 Task: Look for space in Herzele, Belgium from 11th June, 2023 to 15th June, 2023 for 2 adults in price range Rs.7000 to Rs.16000. Place can be private room with 1  bedroom having 2 beds and 1 bathroom. Property type can be hotel. Amenities needed are: heating, . Booking option can be shelf check-in. Required host language is English.
Action: Mouse moved to (457, 118)
Screenshot: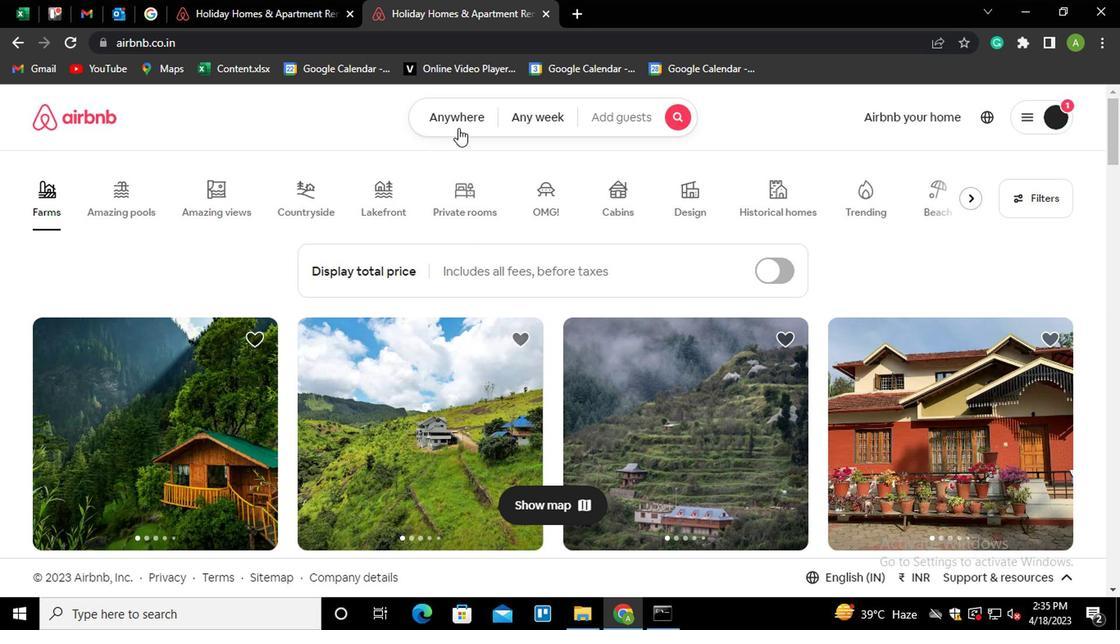 
Action: Mouse pressed left at (457, 118)
Screenshot: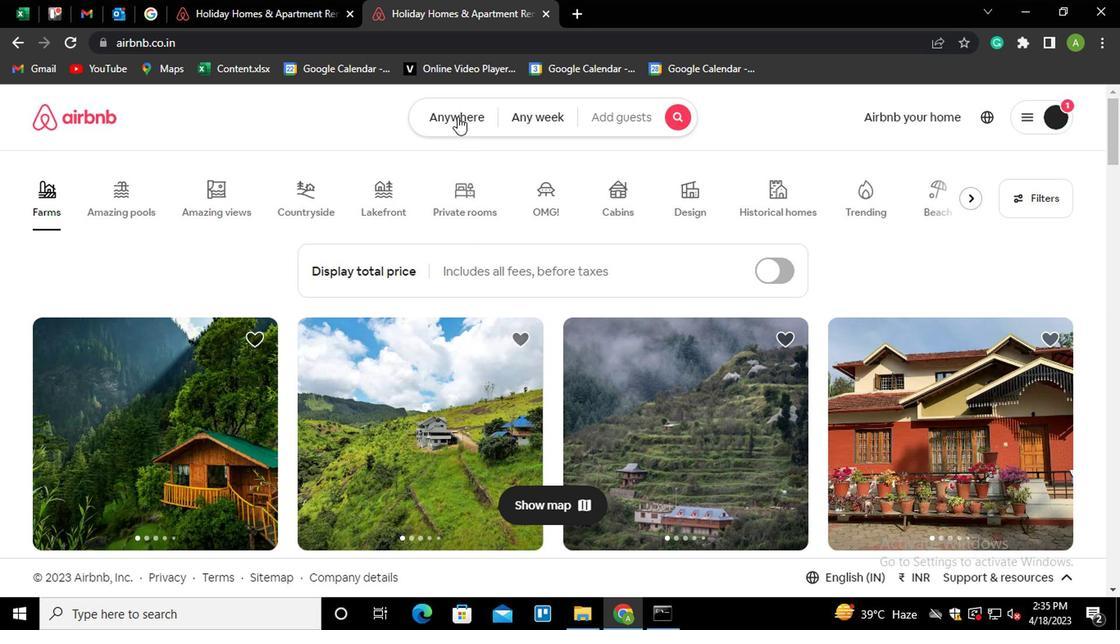 
Action: Mouse moved to (323, 176)
Screenshot: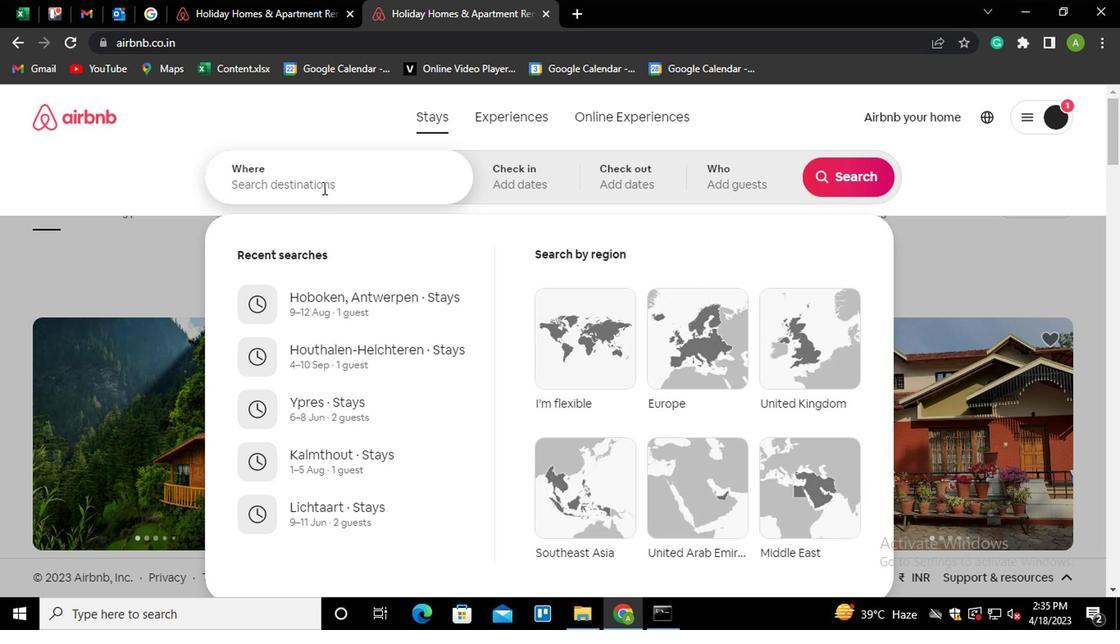 
Action: Mouse pressed left at (323, 176)
Screenshot: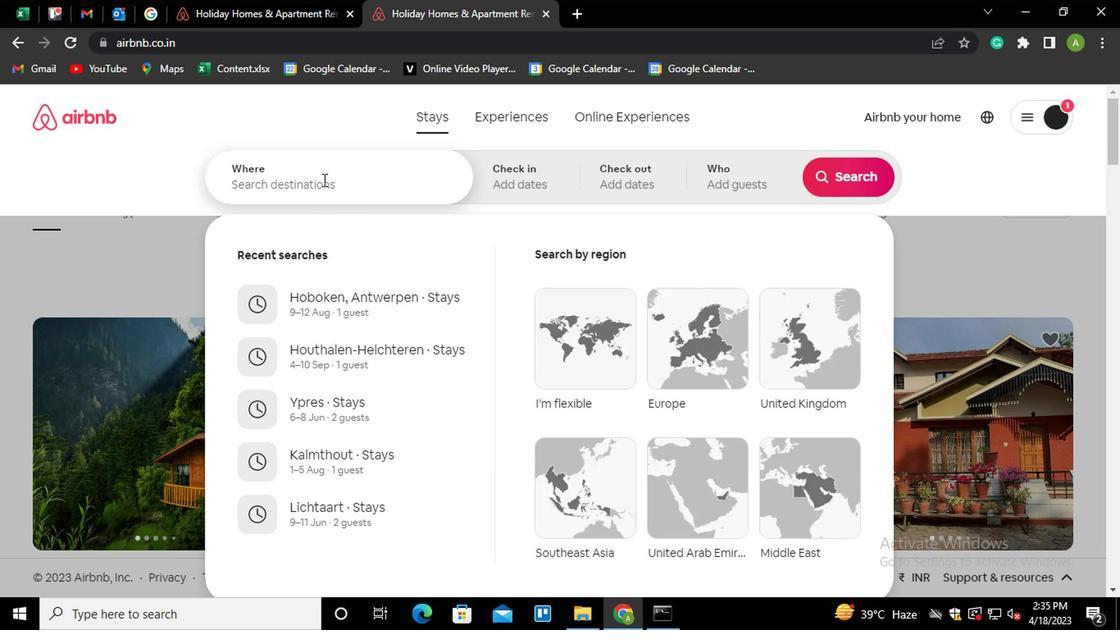 
Action: Key pressed <Key.shift_r><Key.shift_r><Key.shift_r><Key.shift_r>Herzele,<Key.space><Key.shift_r><Key.shift_r><Key.shift_r><Key.shift_r><Key.shift_r>Belgiu<Key.down><Key.down><Key.up><Key.enter>
Screenshot: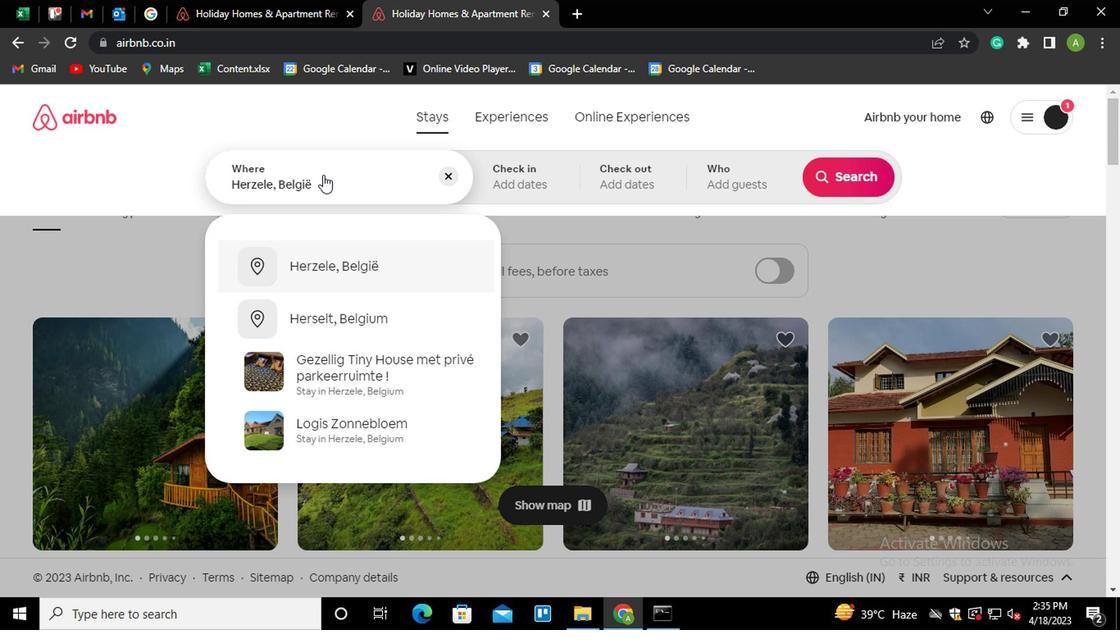 
Action: Mouse moved to (836, 304)
Screenshot: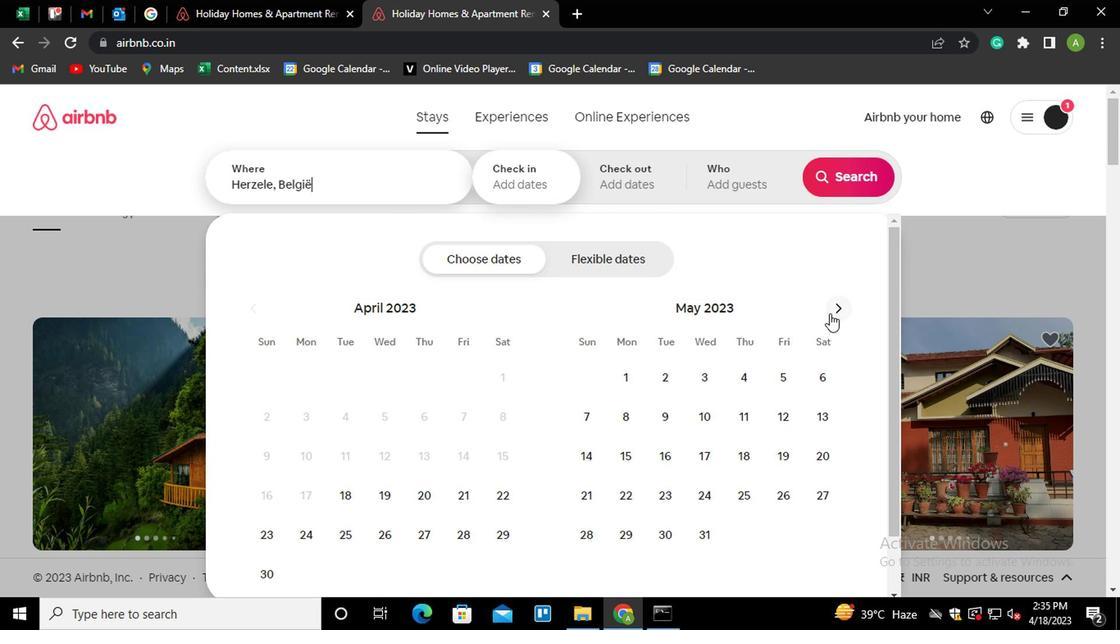 
Action: Mouse pressed left at (836, 304)
Screenshot: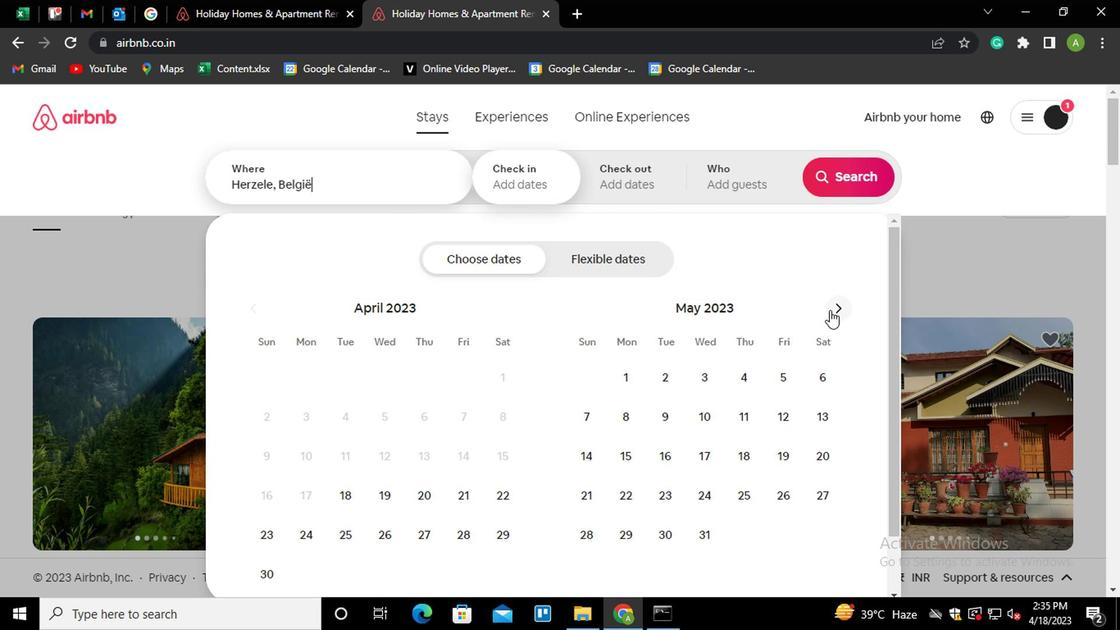 
Action: Mouse pressed left at (836, 304)
Screenshot: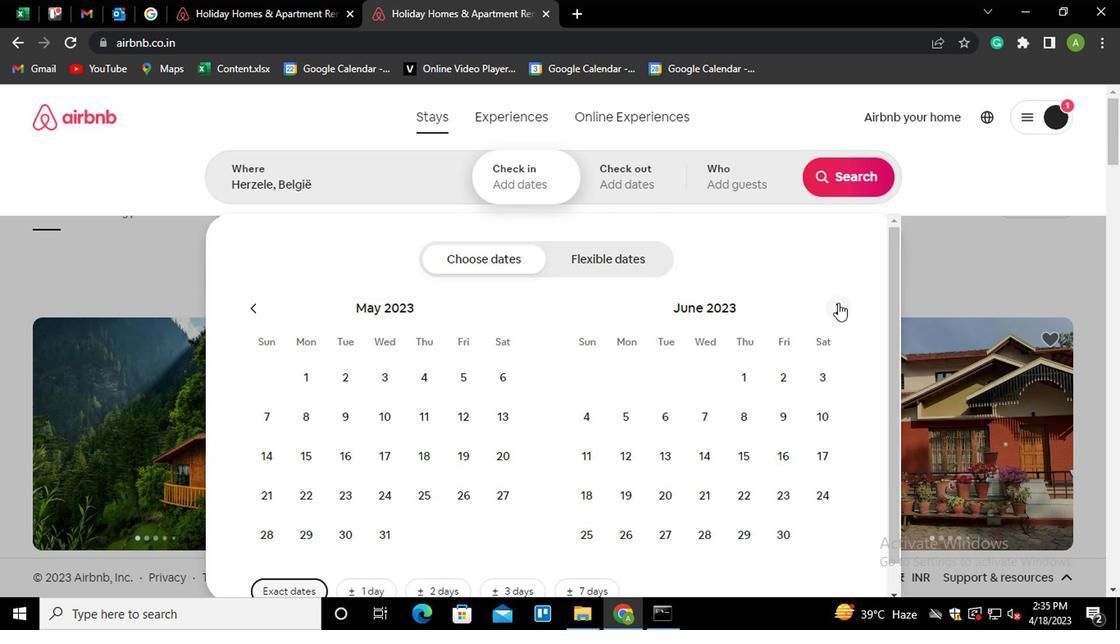 
Action: Mouse moved to (259, 456)
Screenshot: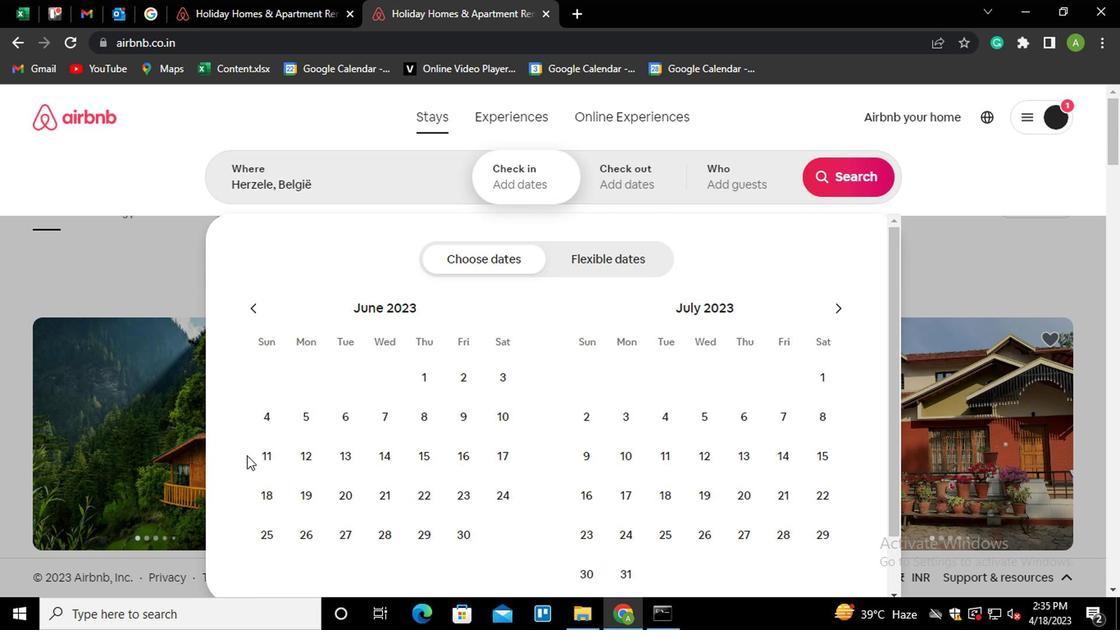 
Action: Mouse pressed left at (259, 456)
Screenshot: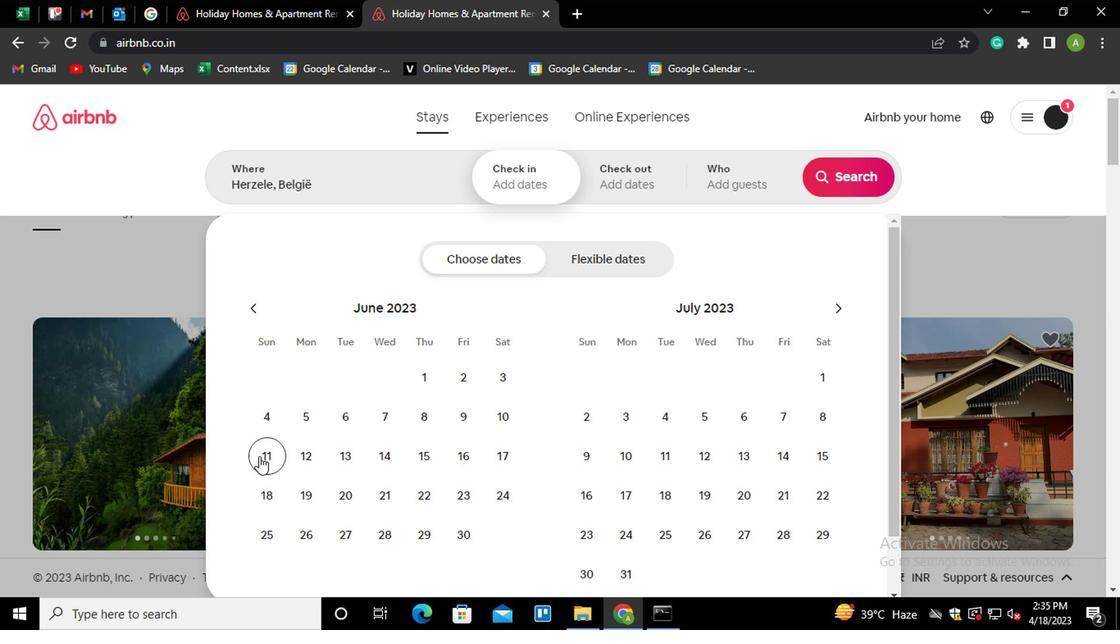 
Action: Mouse moved to (434, 465)
Screenshot: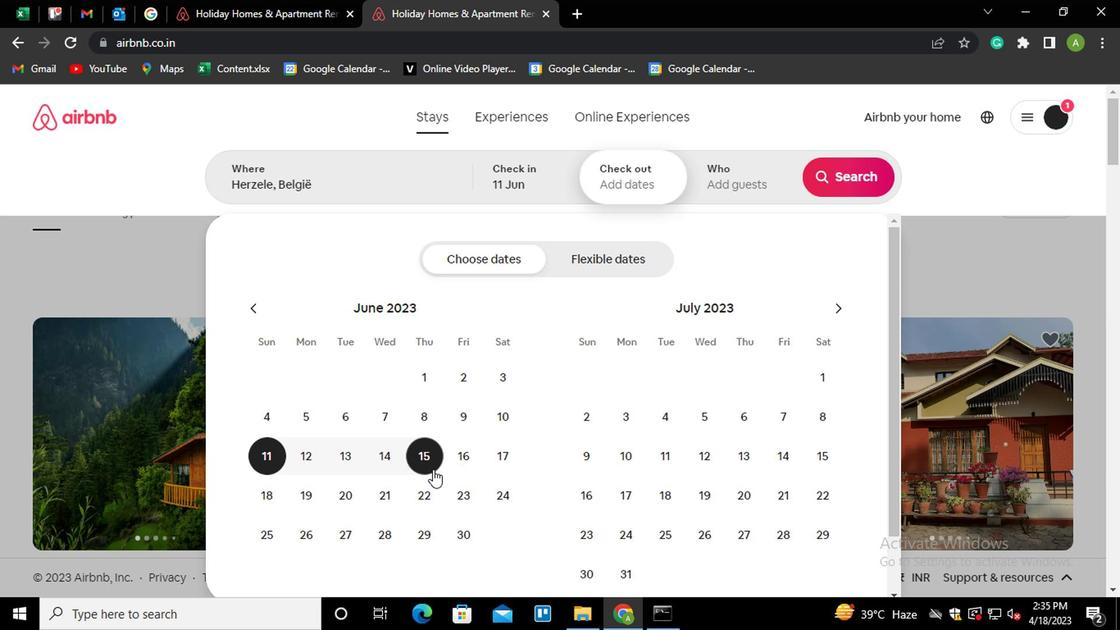 
Action: Mouse pressed left at (434, 465)
Screenshot: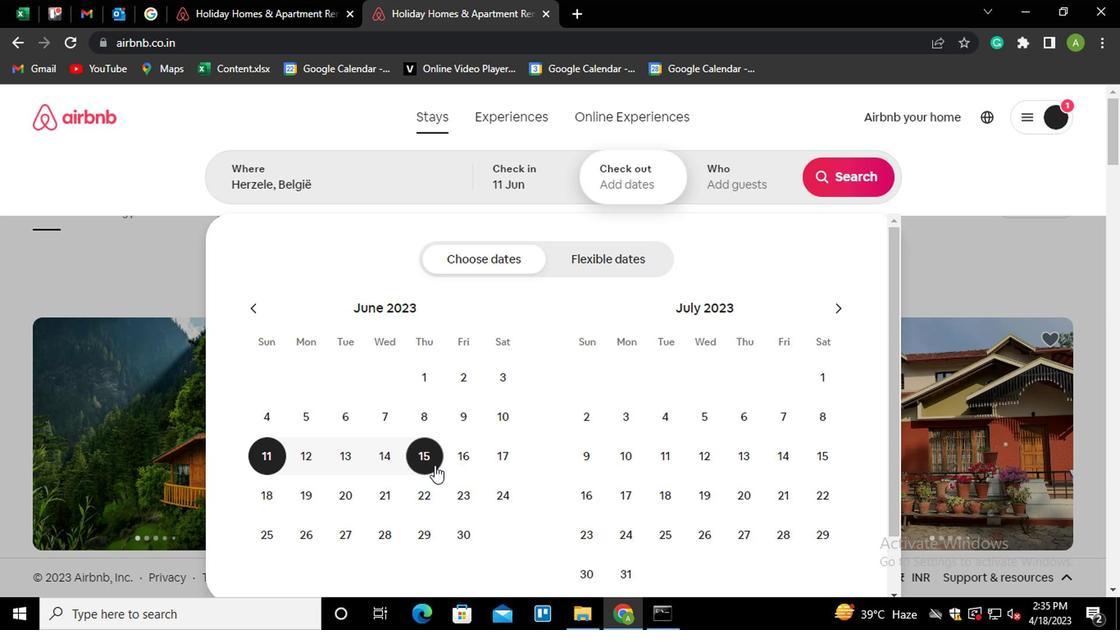 
Action: Mouse moved to (716, 189)
Screenshot: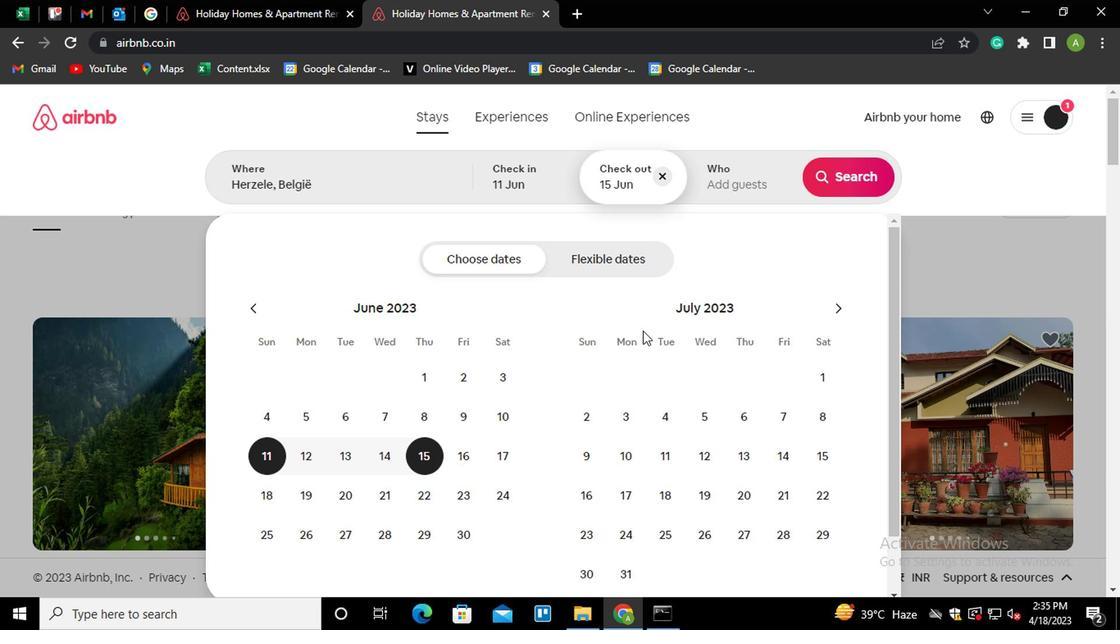 
Action: Mouse pressed left at (716, 189)
Screenshot: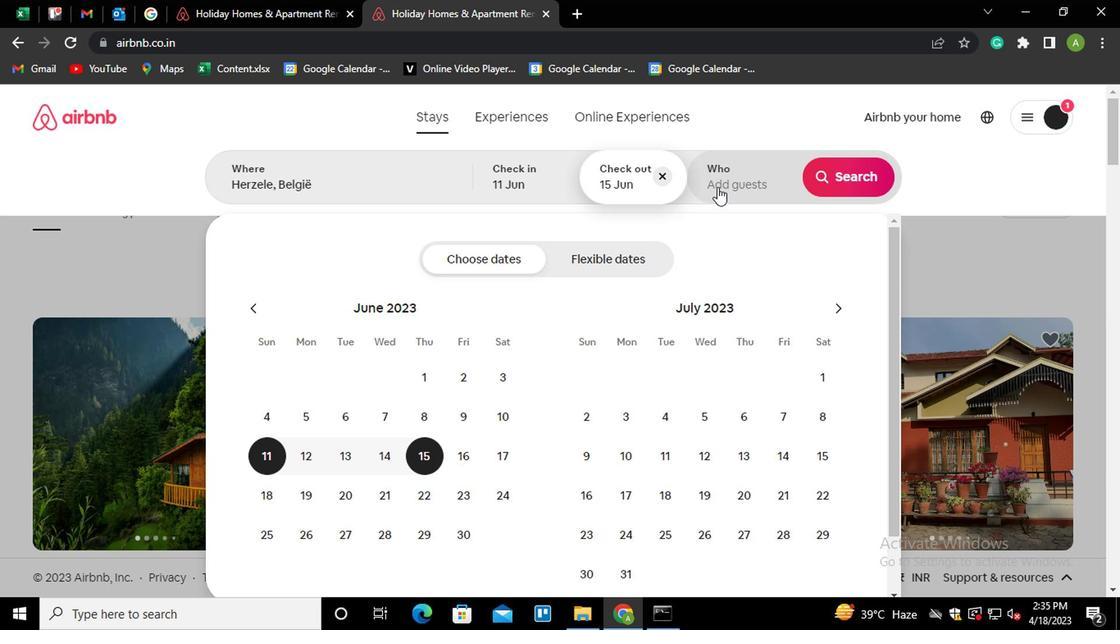 
Action: Mouse moved to (845, 262)
Screenshot: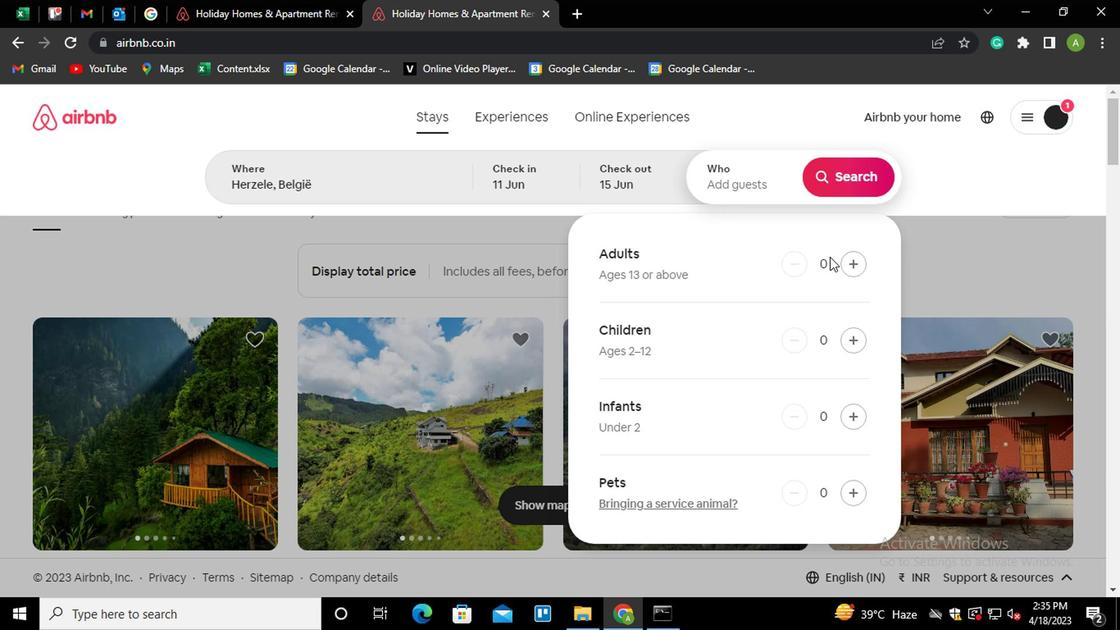 
Action: Mouse pressed left at (845, 262)
Screenshot: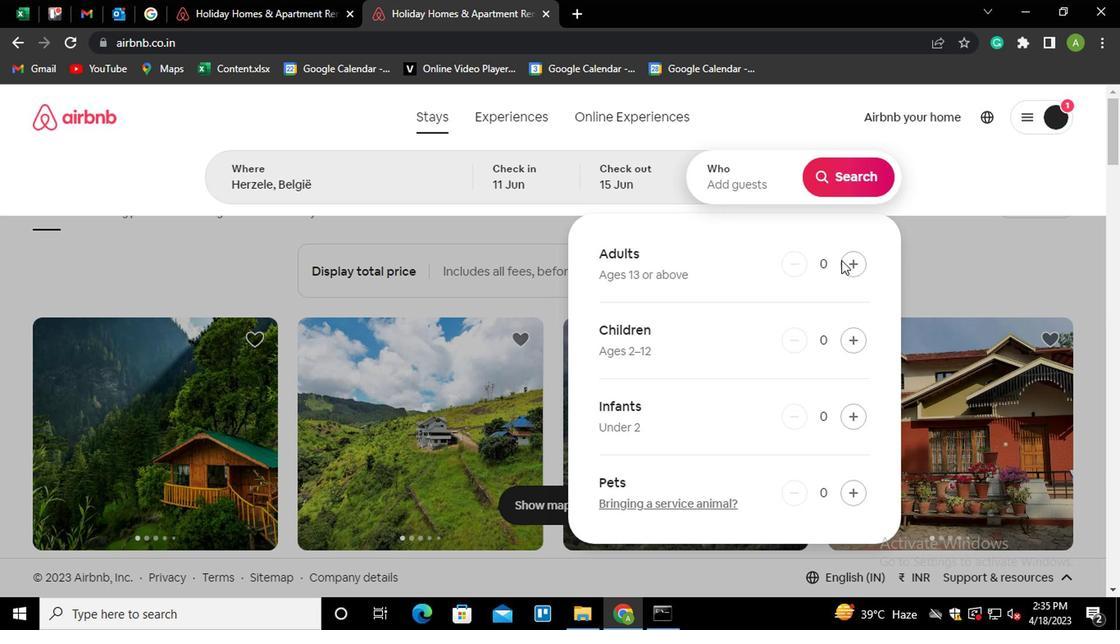 
Action: Mouse pressed left at (845, 262)
Screenshot: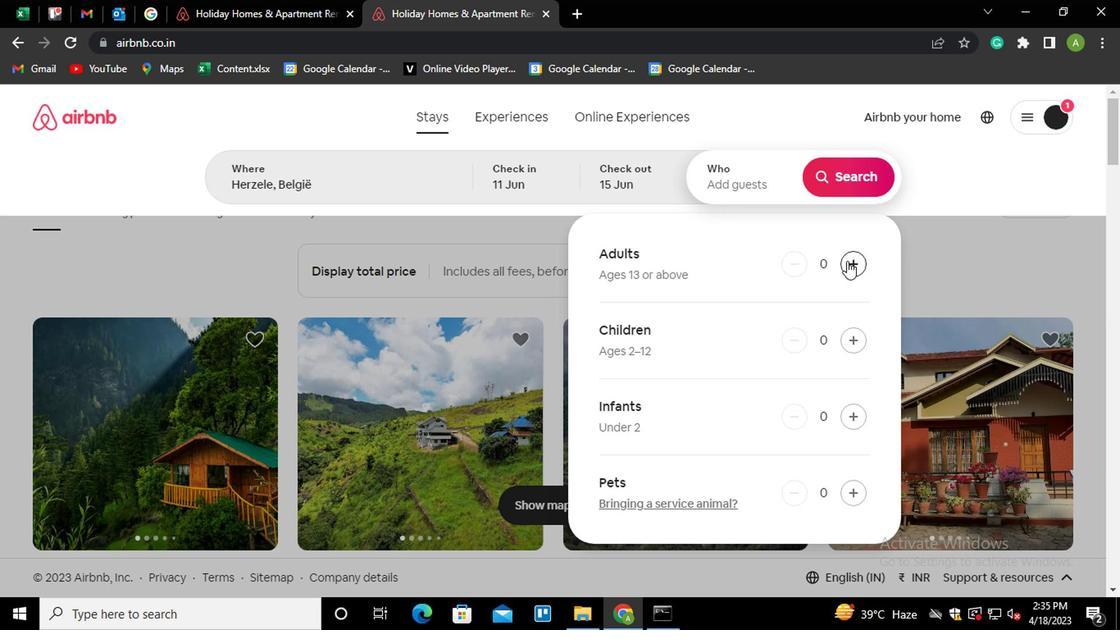 
Action: Mouse moved to (883, 186)
Screenshot: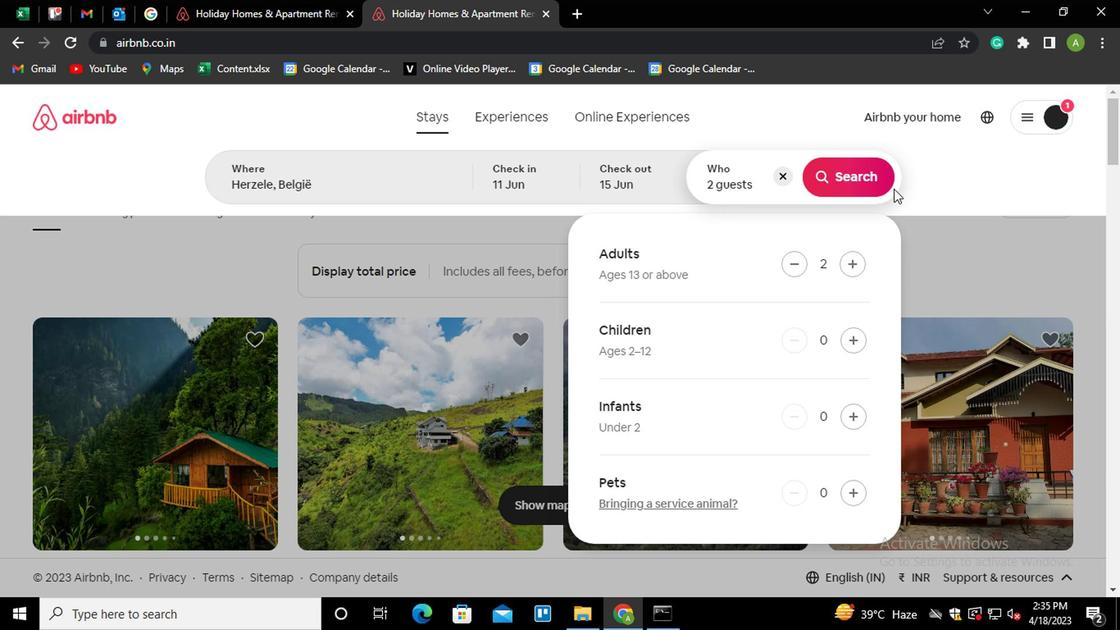 
Action: Mouse pressed left at (883, 186)
Screenshot: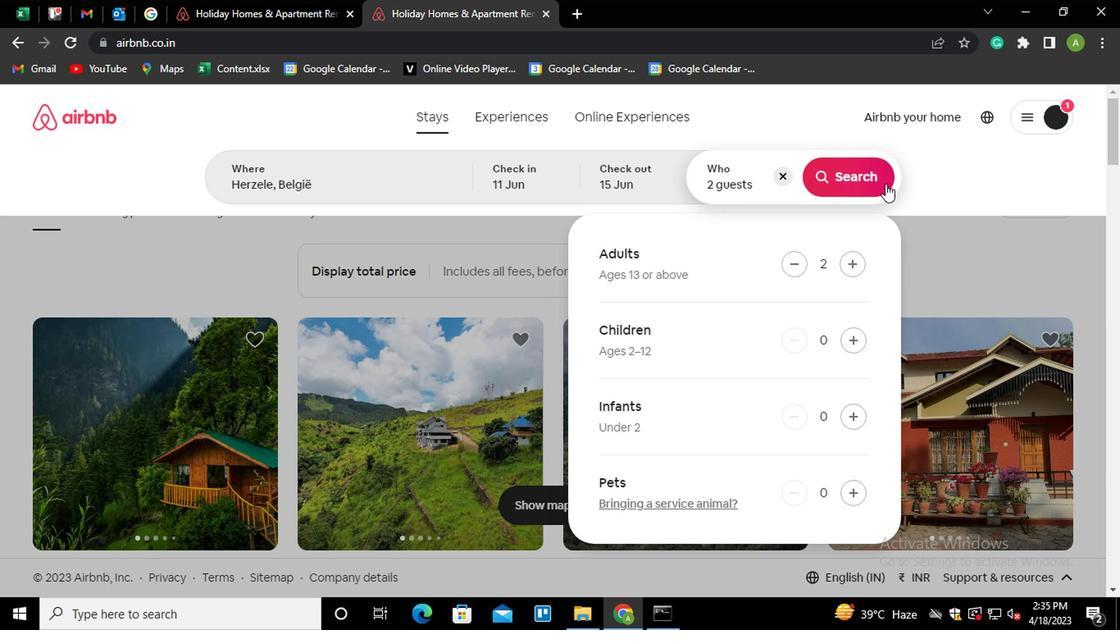 
Action: Mouse moved to (1039, 184)
Screenshot: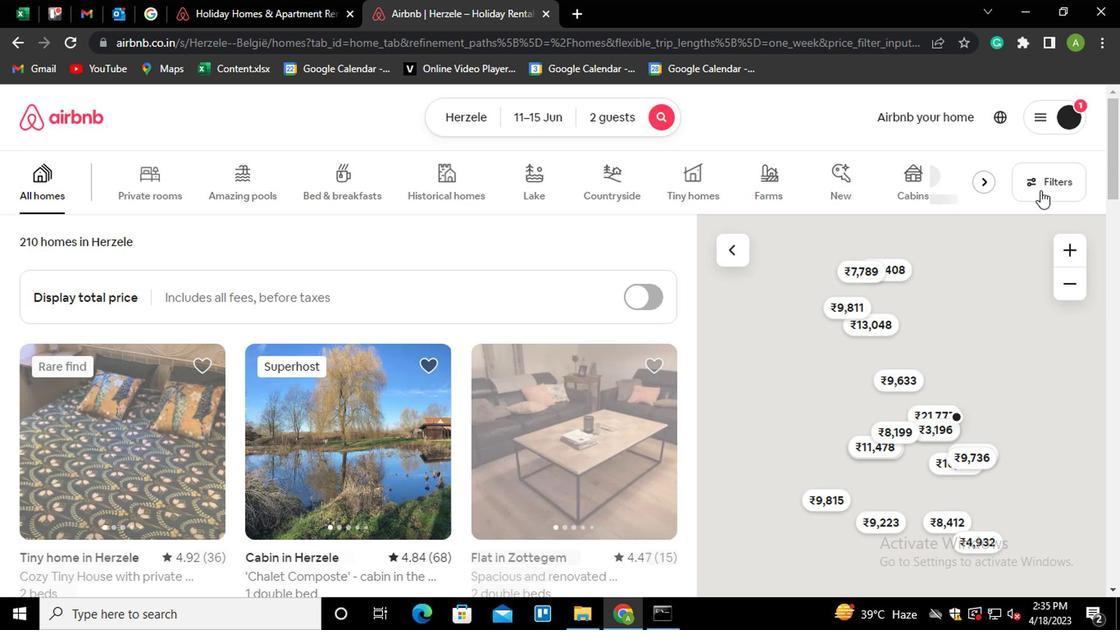 
Action: Mouse pressed left at (1039, 184)
Screenshot: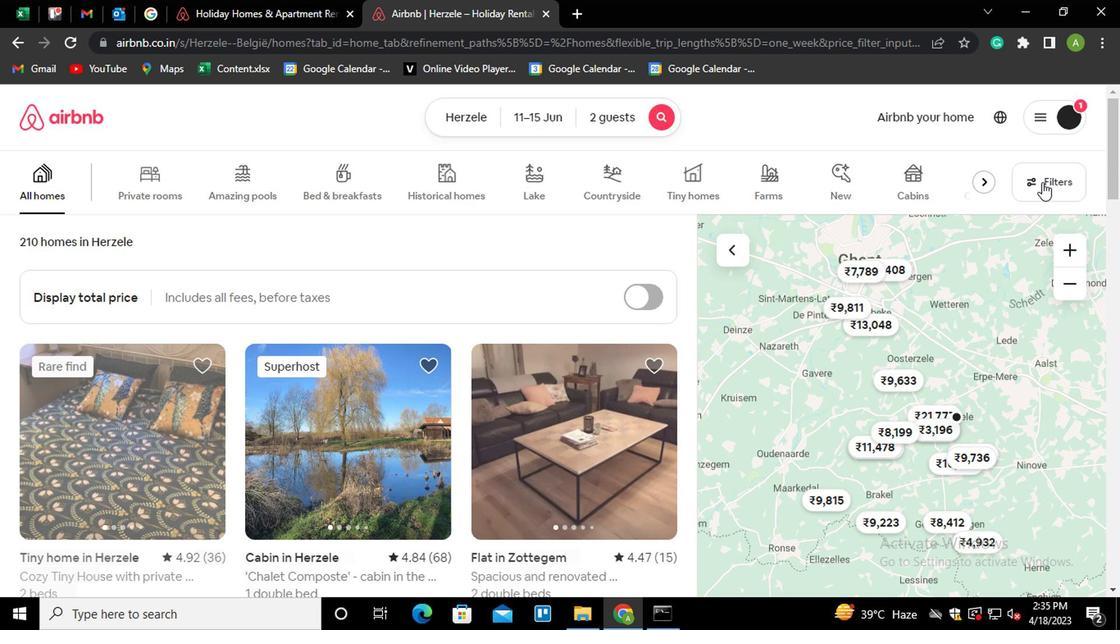 
Action: Mouse moved to (411, 382)
Screenshot: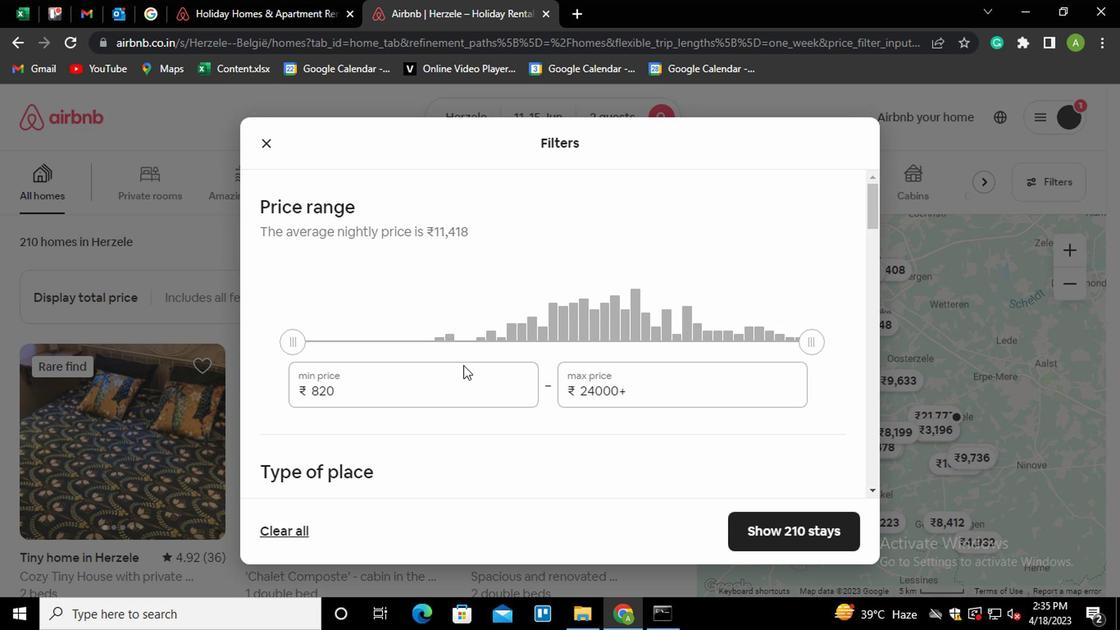 
Action: Mouse pressed left at (411, 382)
Screenshot: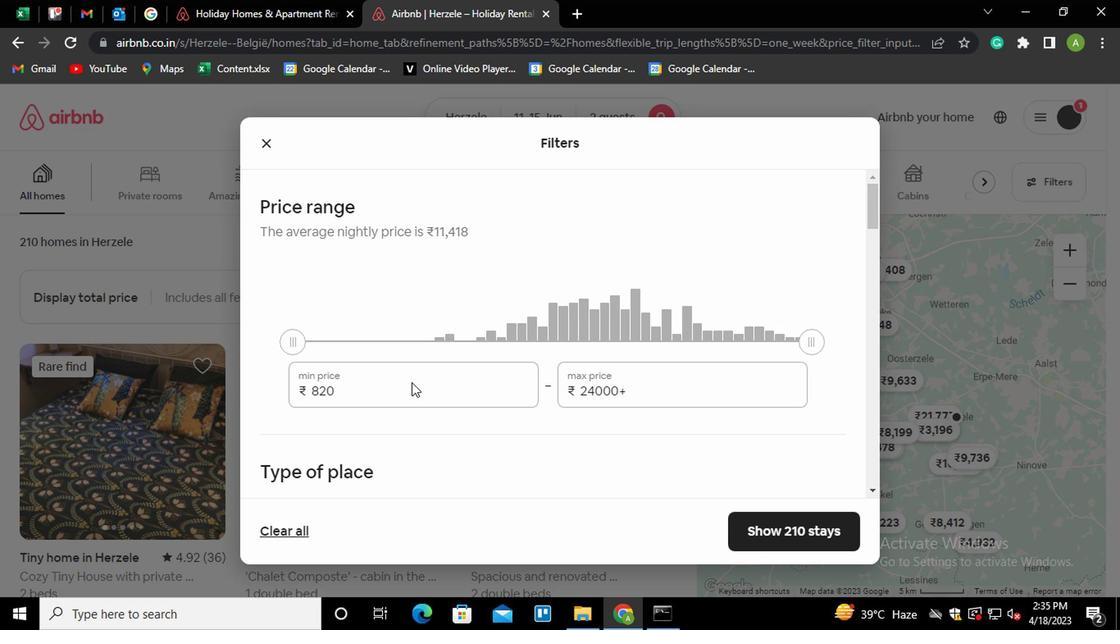 
Action: Key pressed <Key.shift_r><Key.home>7000
Screenshot: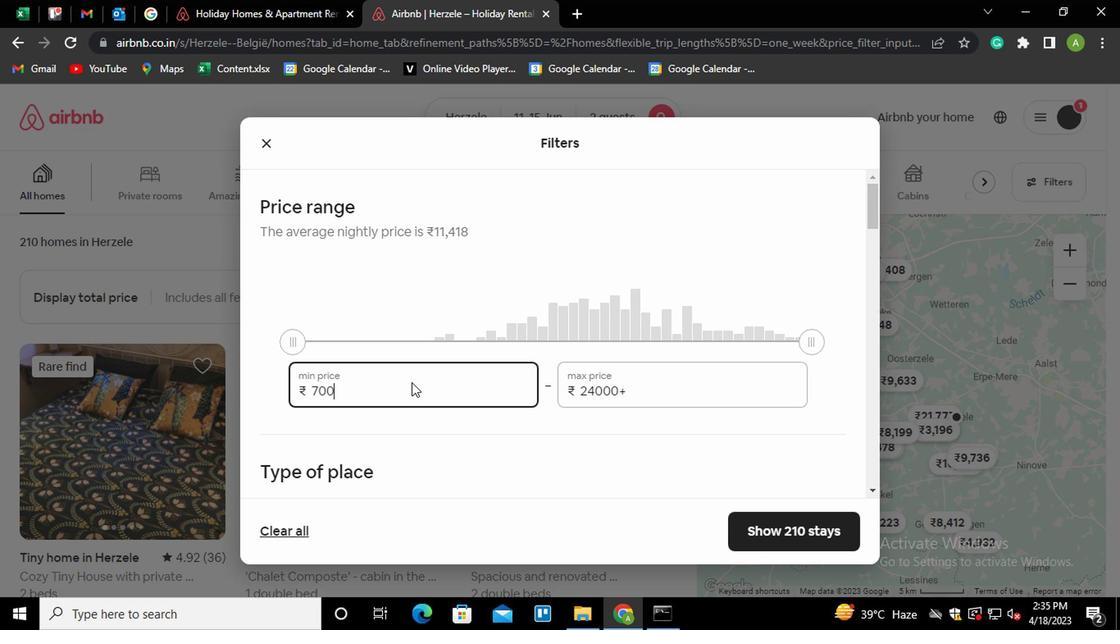 
Action: Mouse moved to (658, 398)
Screenshot: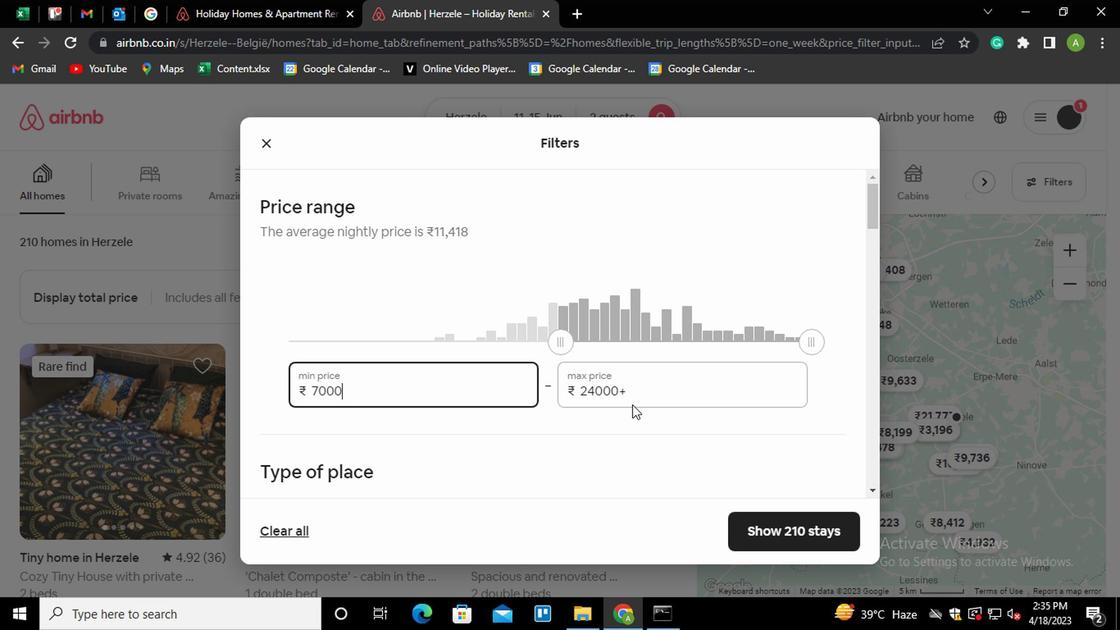 
Action: Mouse pressed left at (658, 398)
Screenshot: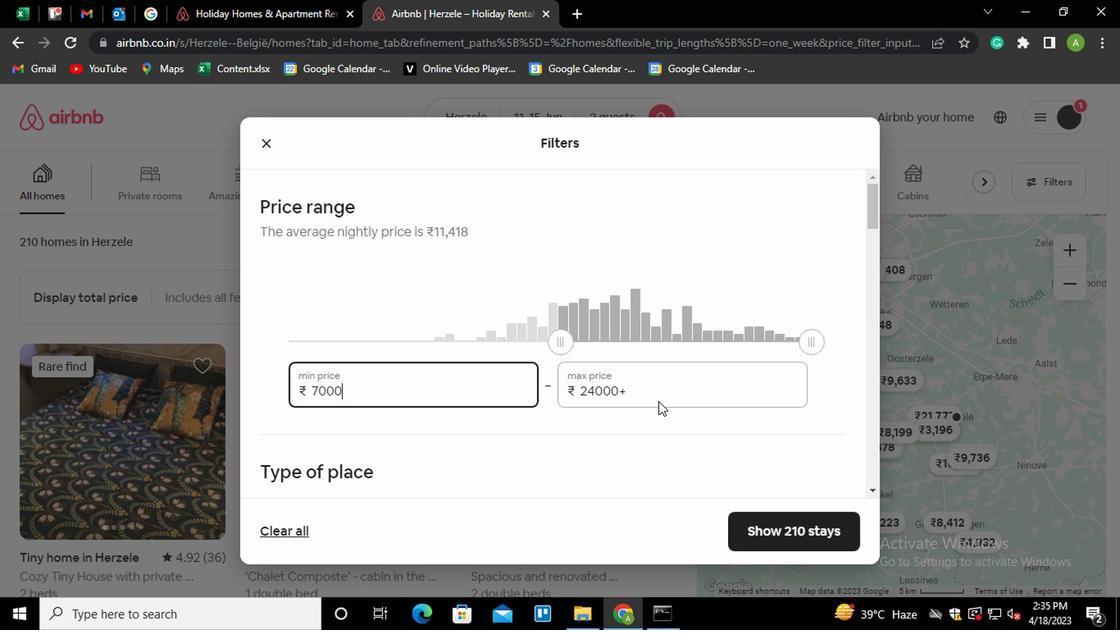 
Action: Key pressed <Key.shift_r><Key.home>16000
Screenshot: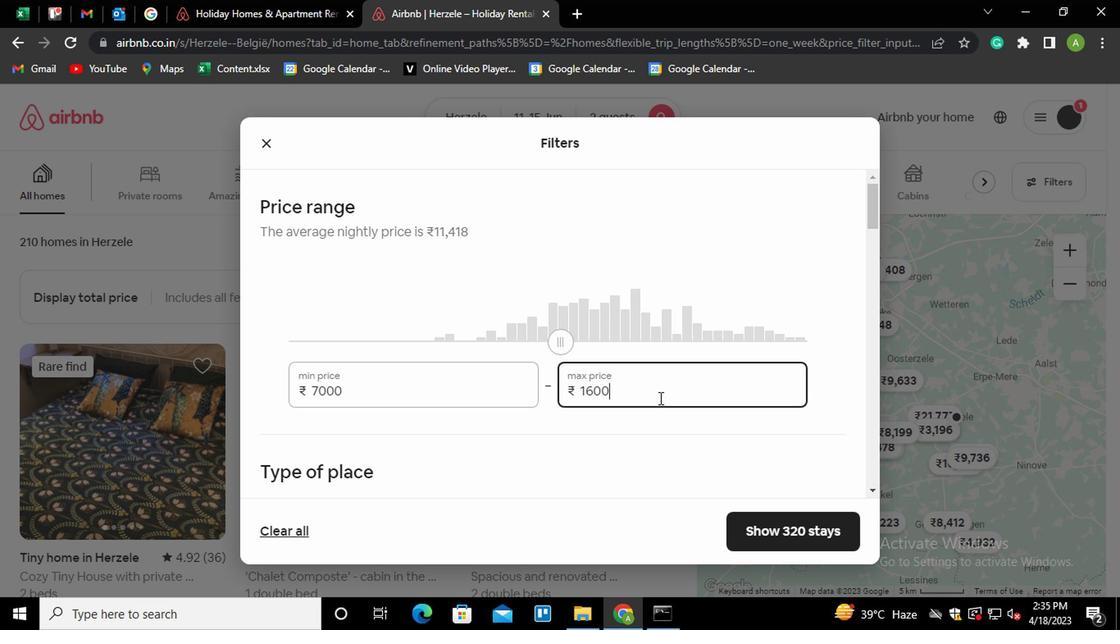 
Action: Mouse moved to (660, 396)
Screenshot: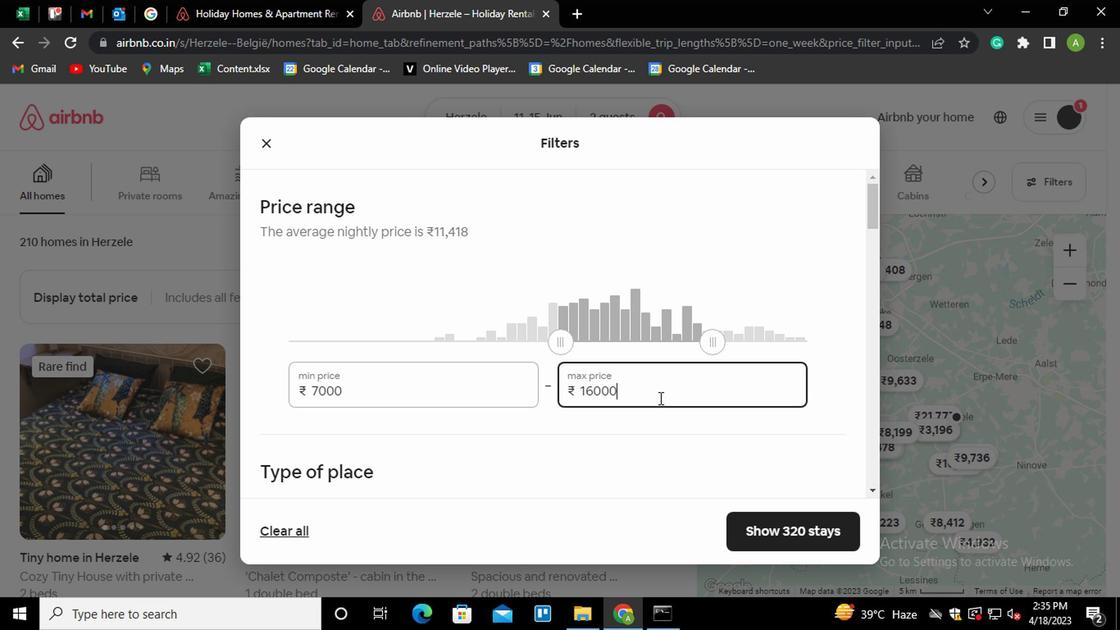 
Action: Mouse scrolled (660, 395) with delta (0, -1)
Screenshot: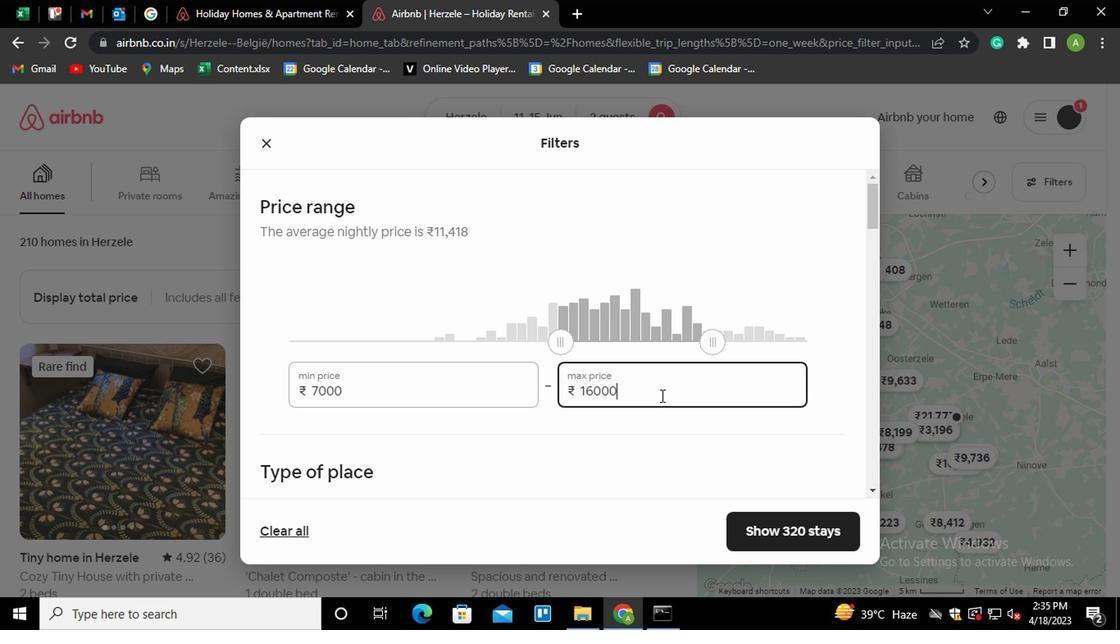 
Action: Mouse scrolled (660, 395) with delta (0, -1)
Screenshot: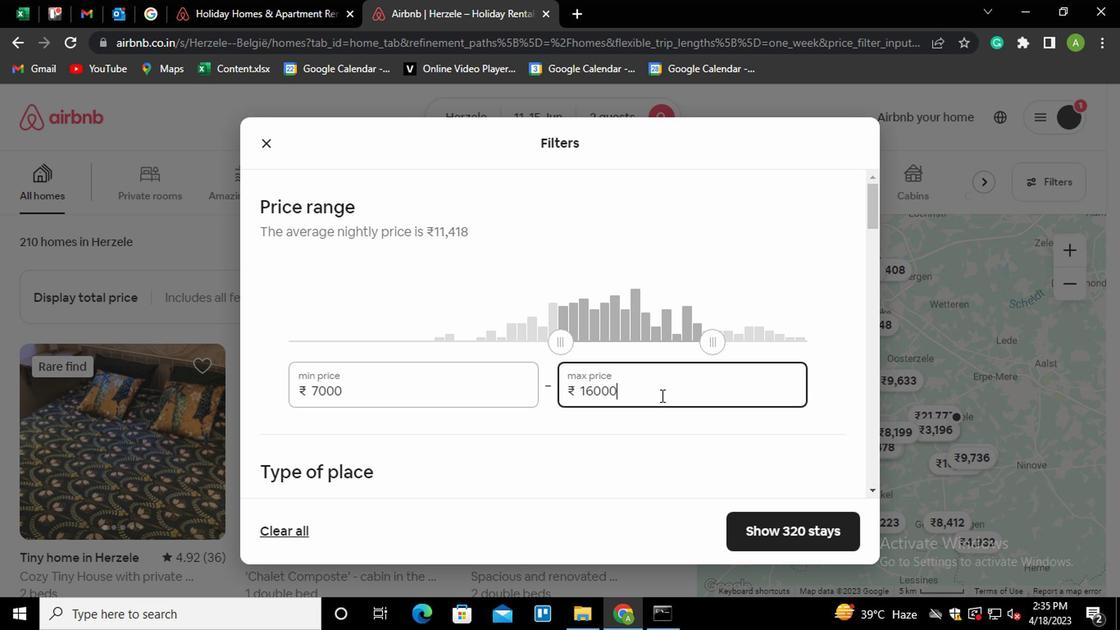 
Action: Mouse scrolled (660, 395) with delta (0, -1)
Screenshot: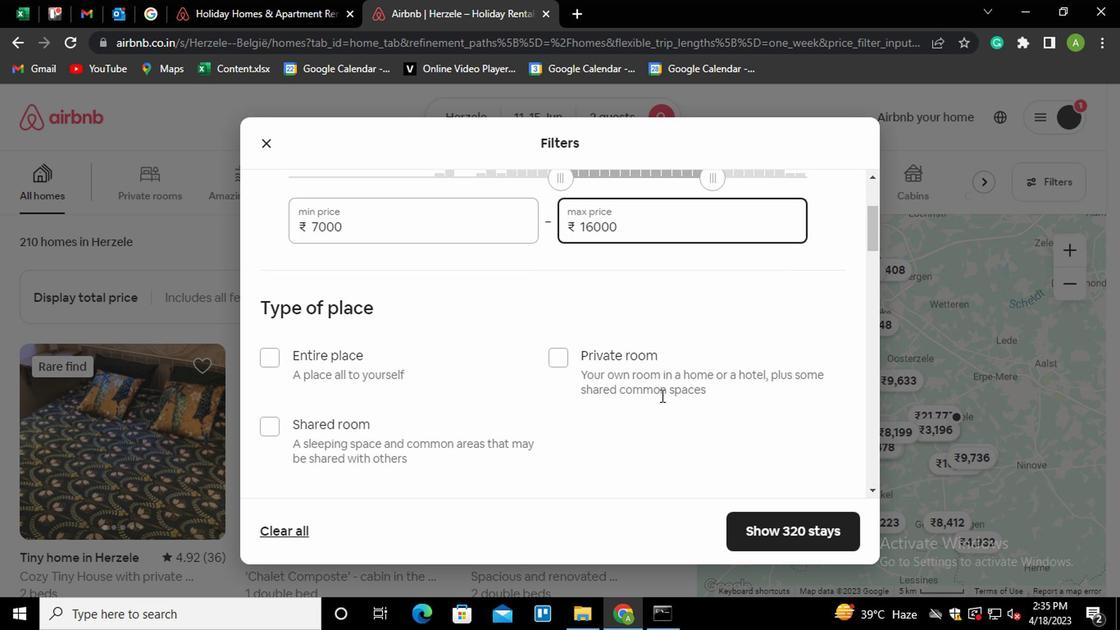 
Action: Mouse moved to (569, 276)
Screenshot: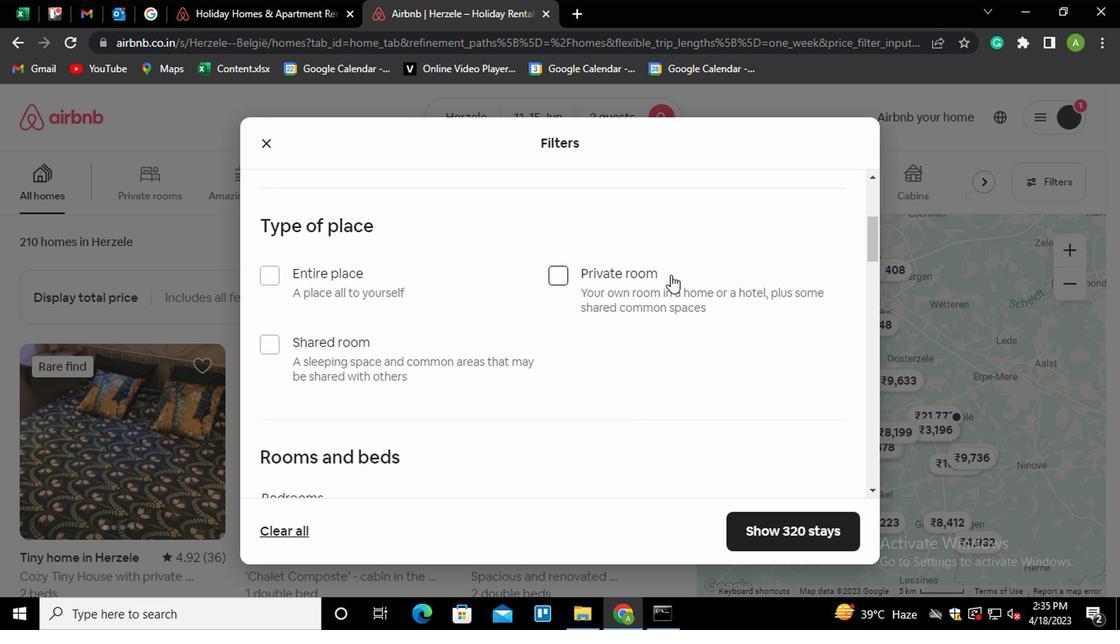 
Action: Mouse pressed left at (569, 276)
Screenshot: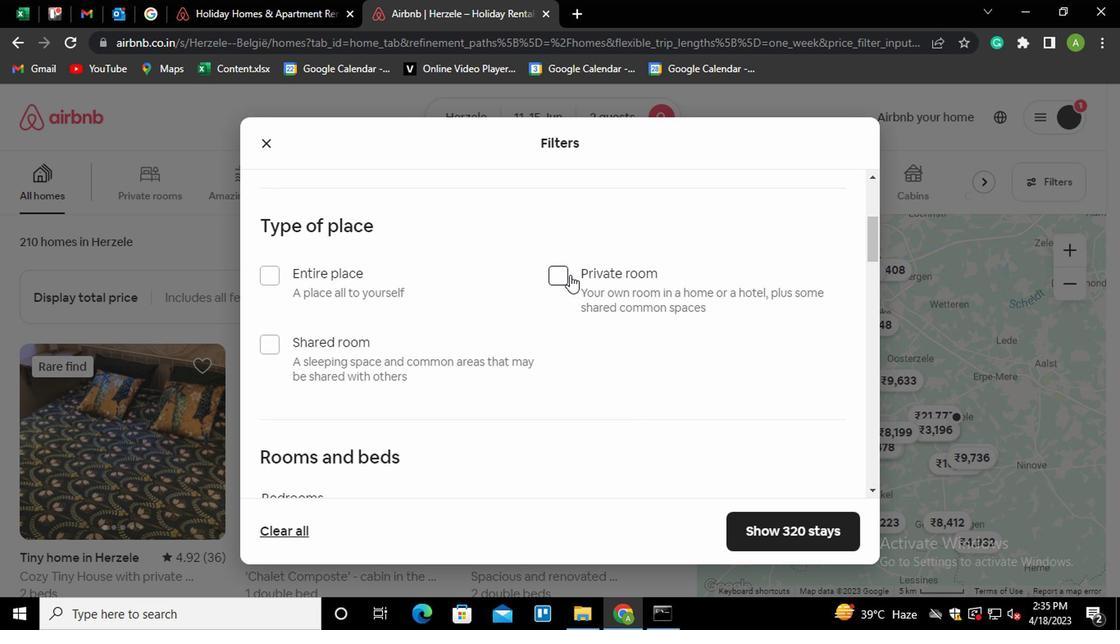 
Action: Mouse moved to (413, 347)
Screenshot: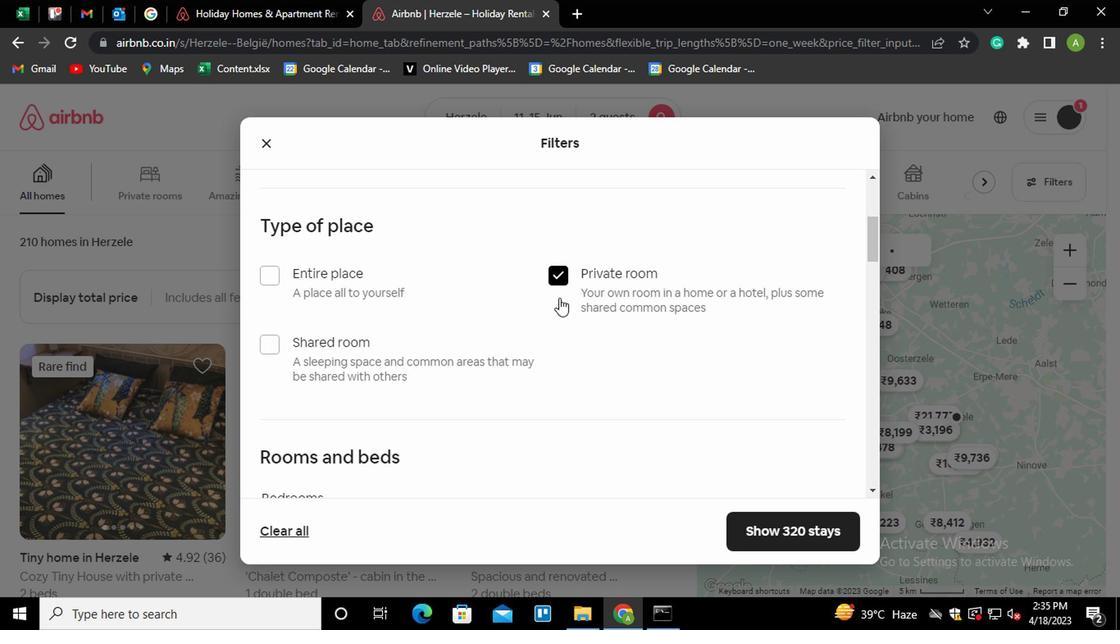 
Action: Mouse scrolled (413, 346) with delta (0, 0)
Screenshot: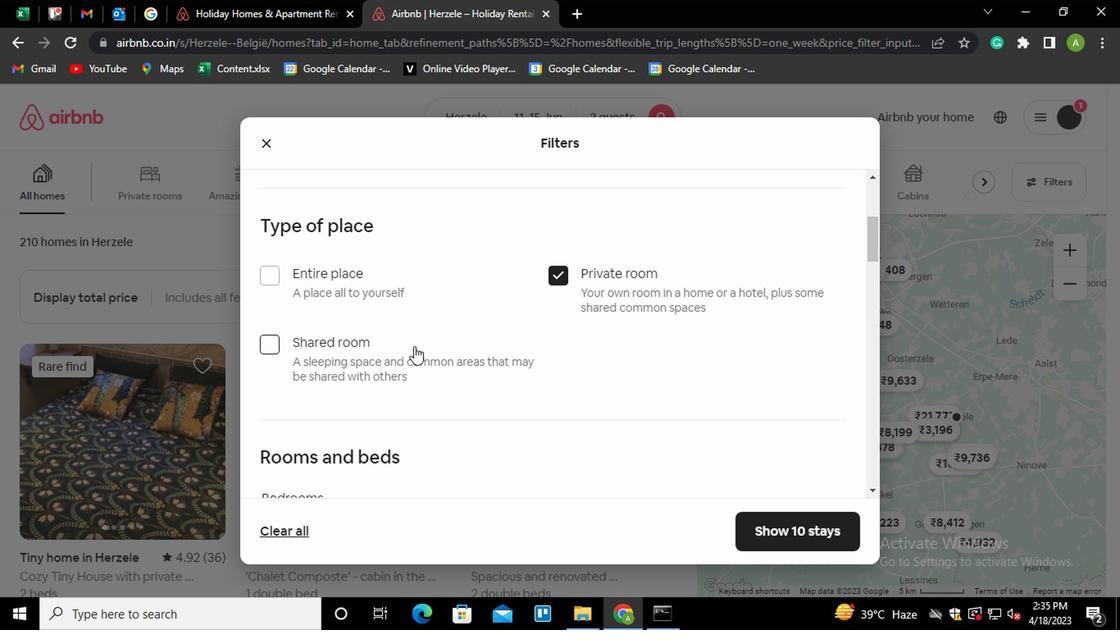 
Action: Mouse scrolled (413, 346) with delta (0, 0)
Screenshot: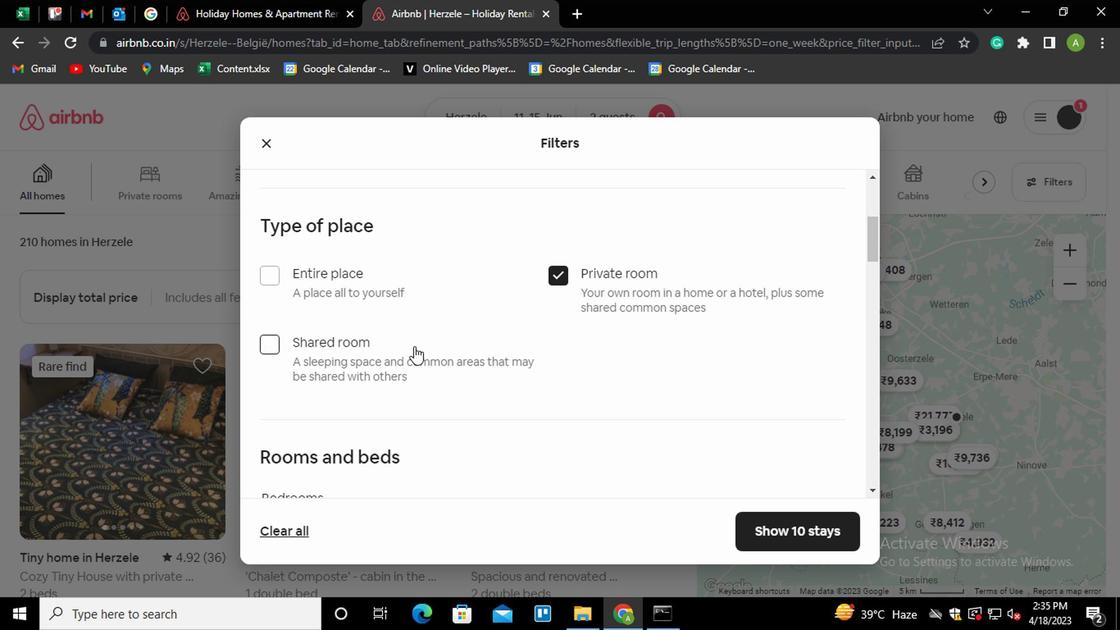 
Action: Mouse scrolled (413, 346) with delta (0, 0)
Screenshot: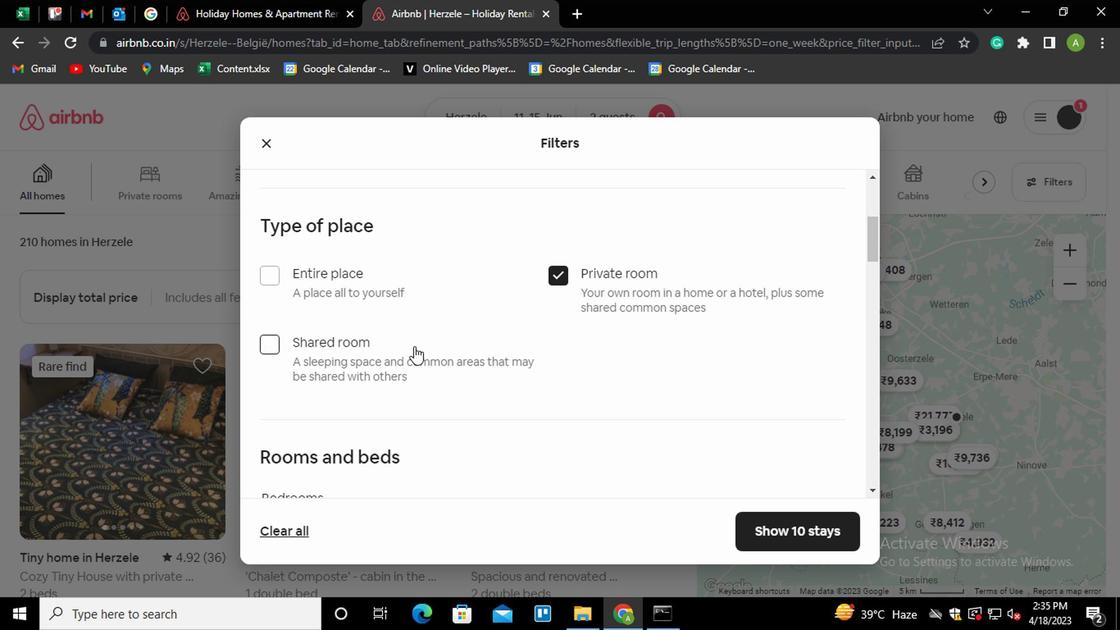 
Action: Mouse moved to (351, 305)
Screenshot: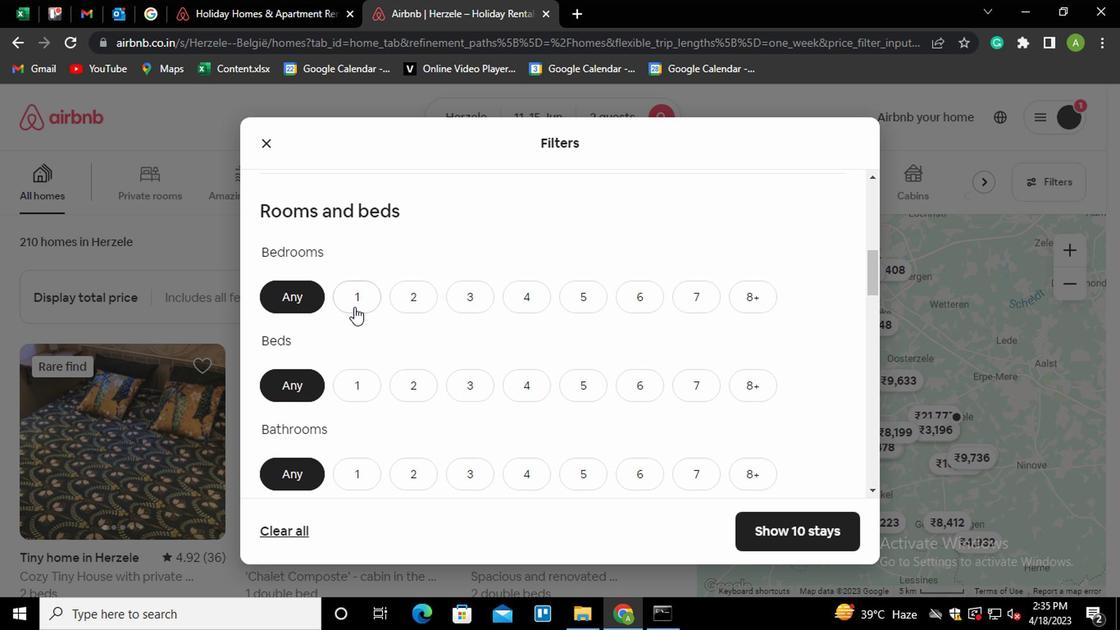 
Action: Mouse pressed left at (351, 305)
Screenshot: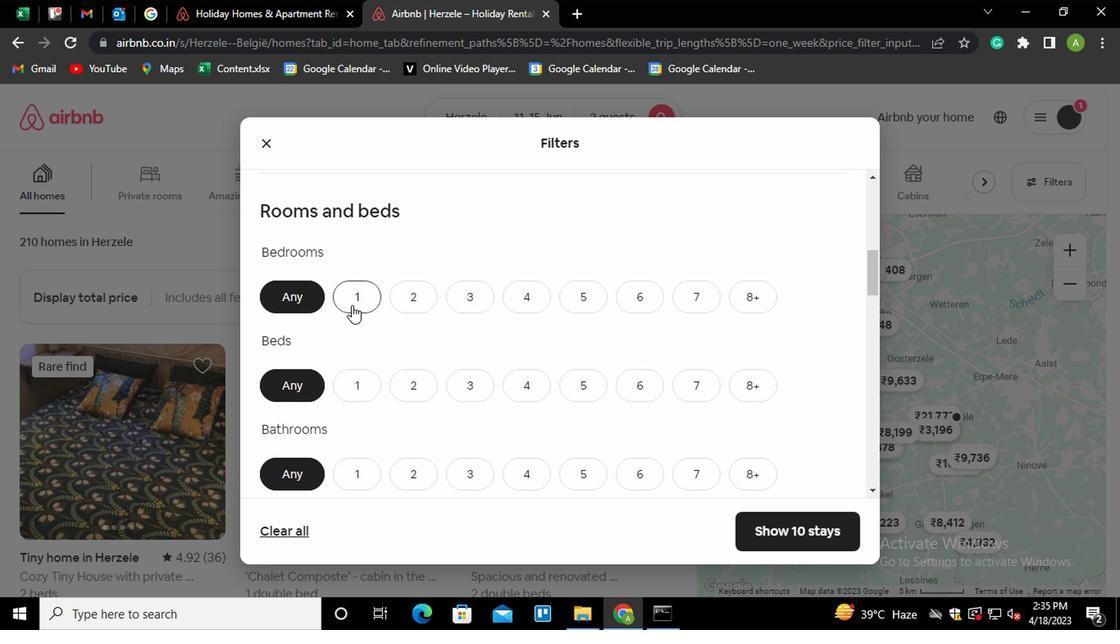 
Action: Mouse moved to (416, 386)
Screenshot: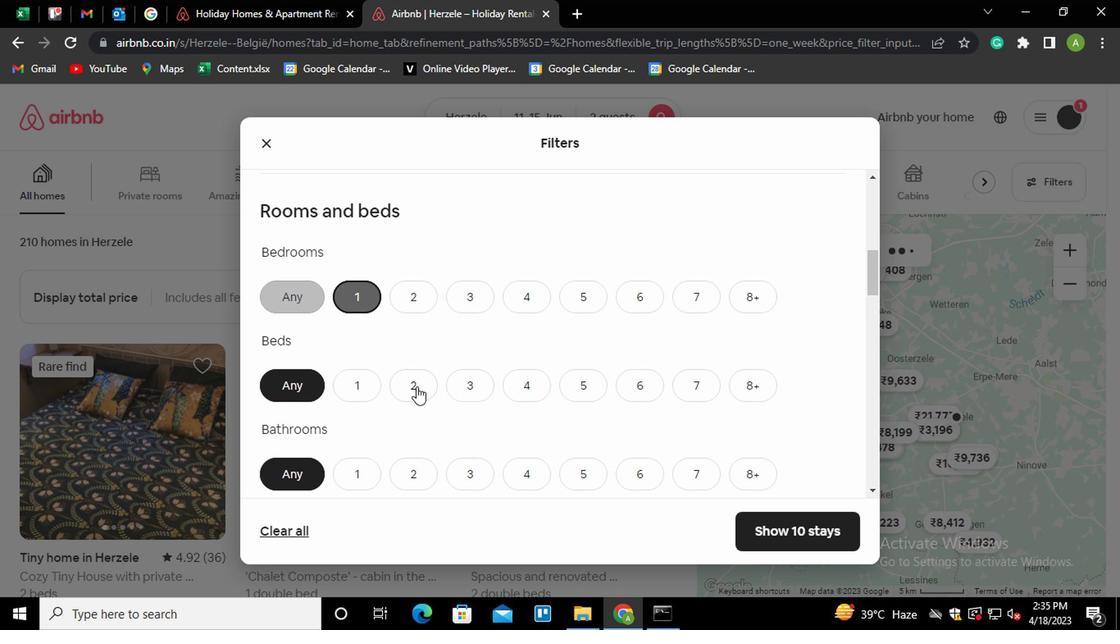 
Action: Mouse pressed left at (416, 386)
Screenshot: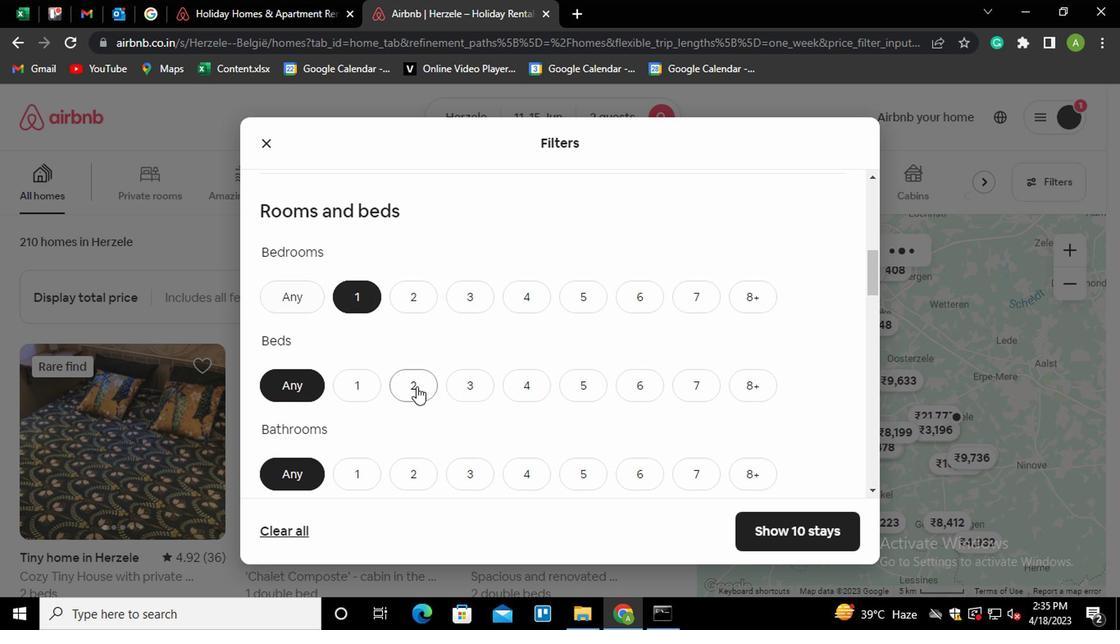 
Action: Mouse moved to (358, 468)
Screenshot: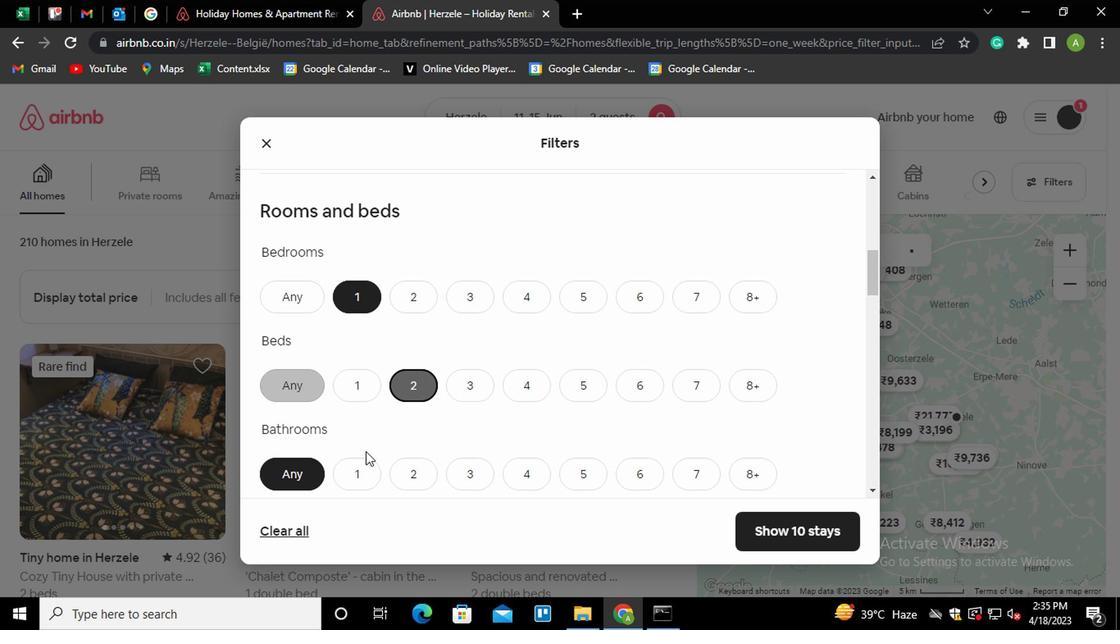 
Action: Mouse pressed left at (358, 468)
Screenshot: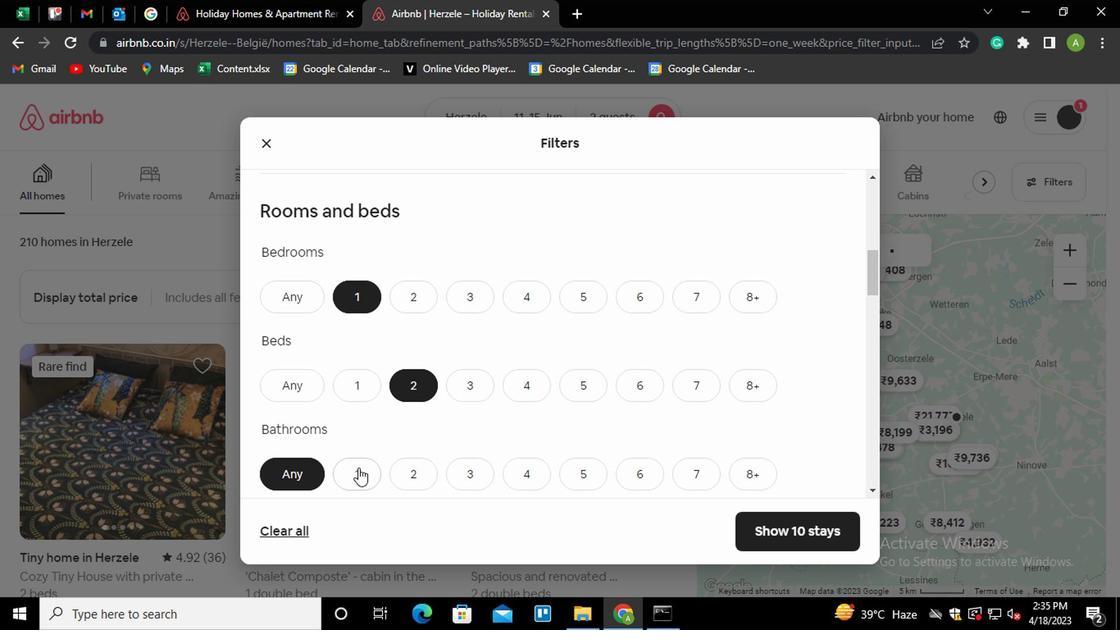 
Action: Mouse moved to (482, 381)
Screenshot: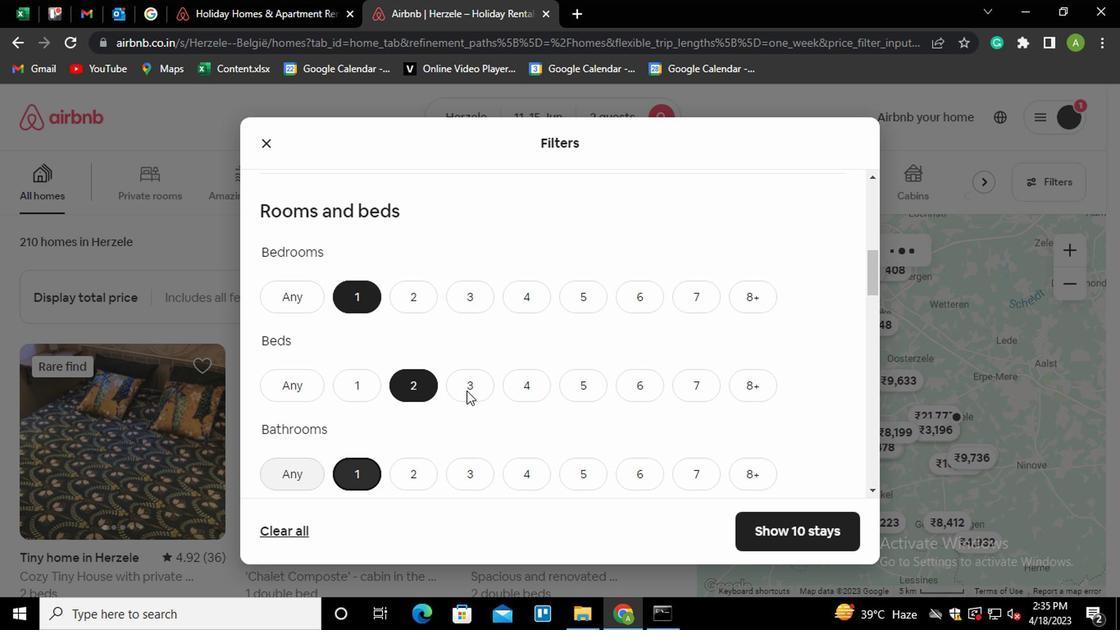 
Action: Mouse scrolled (482, 380) with delta (0, -1)
Screenshot: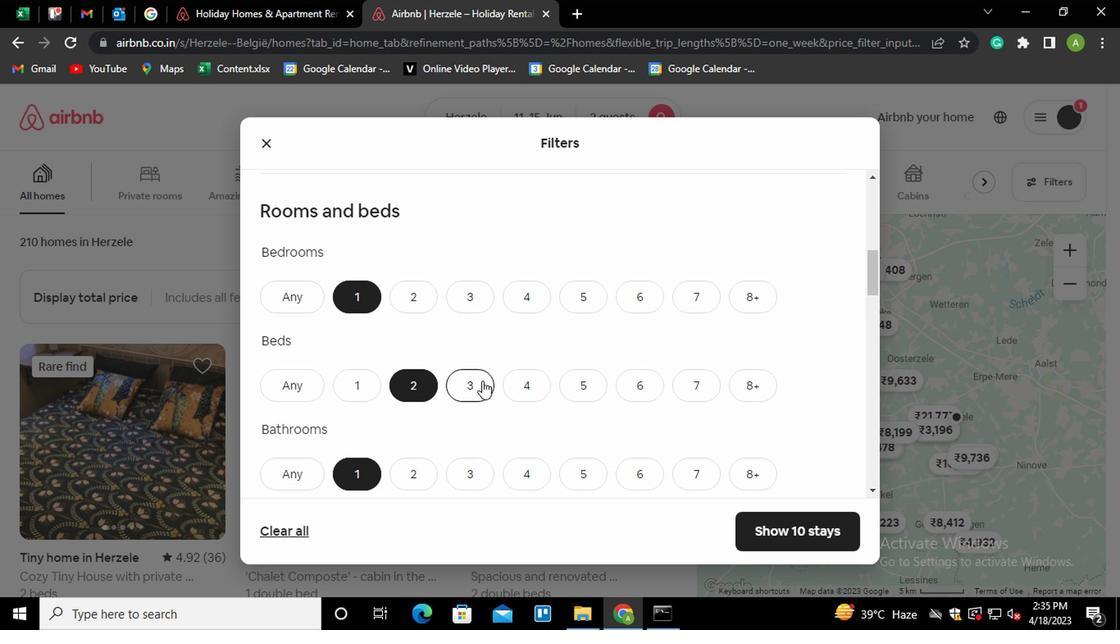 
Action: Mouse scrolled (482, 380) with delta (0, -1)
Screenshot: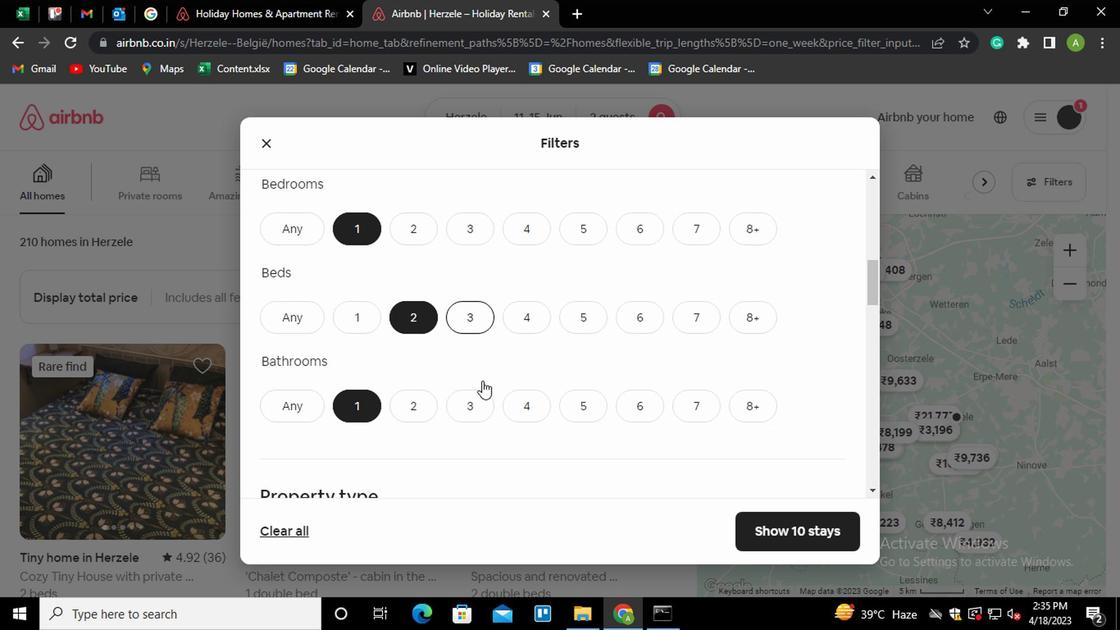 
Action: Mouse scrolled (482, 380) with delta (0, -1)
Screenshot: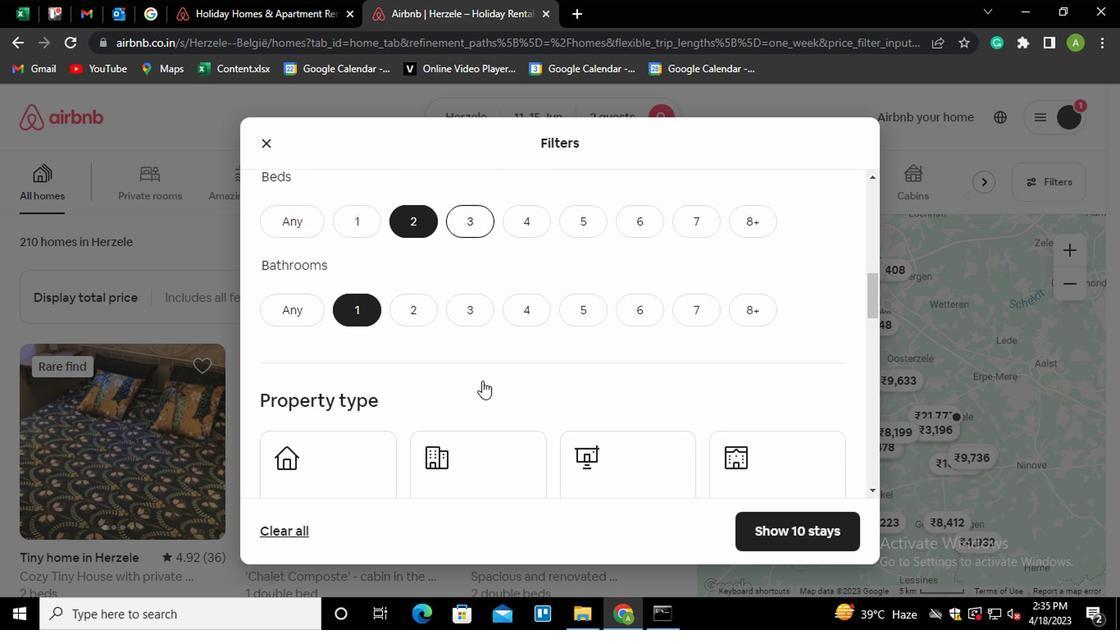 
Action: Mouse moved to (730, 392)
Screenshot: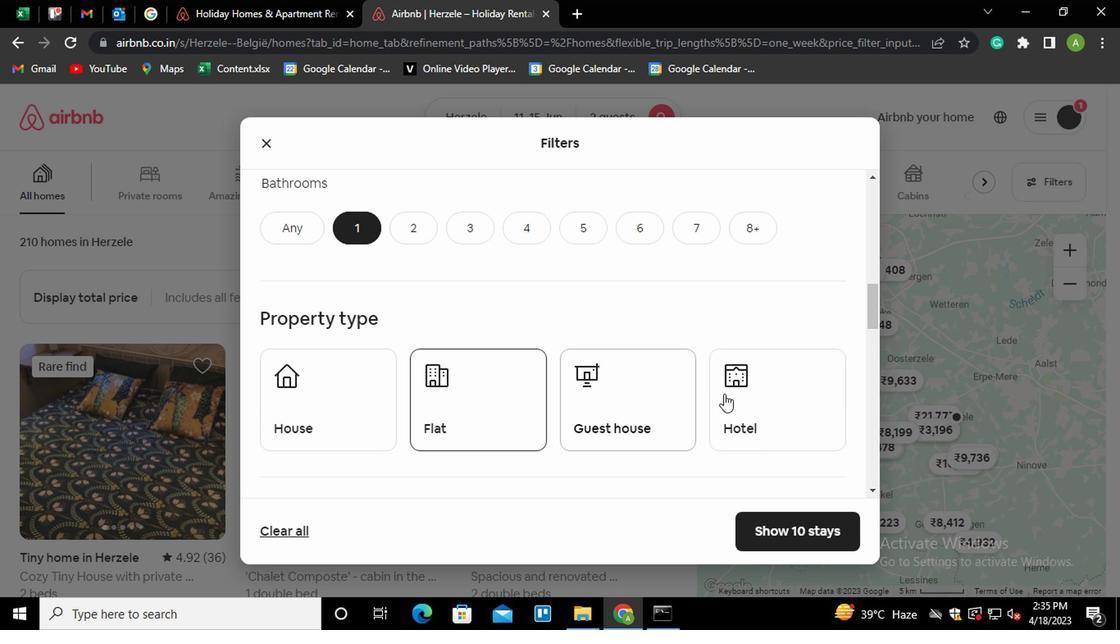 
Action: Mouse pressed left at (730, 392)
Screenshot: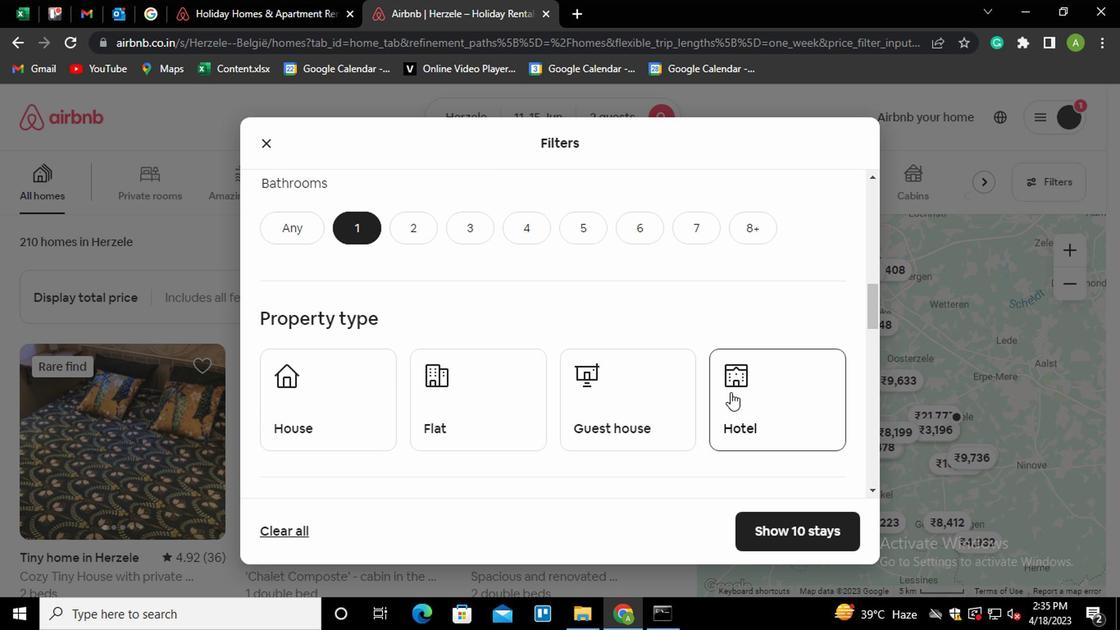 
Action: Mouse moved to (518, 360)
Screenshot: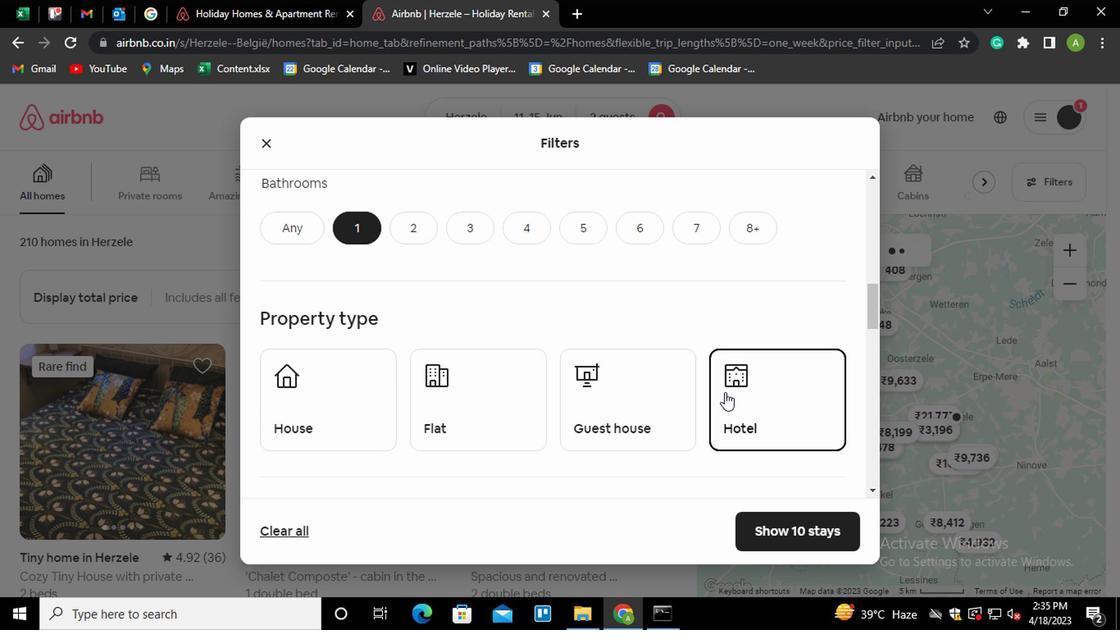 
Action: Mouse scrolled (518, 359) with delta (0, 0)
Screenshot: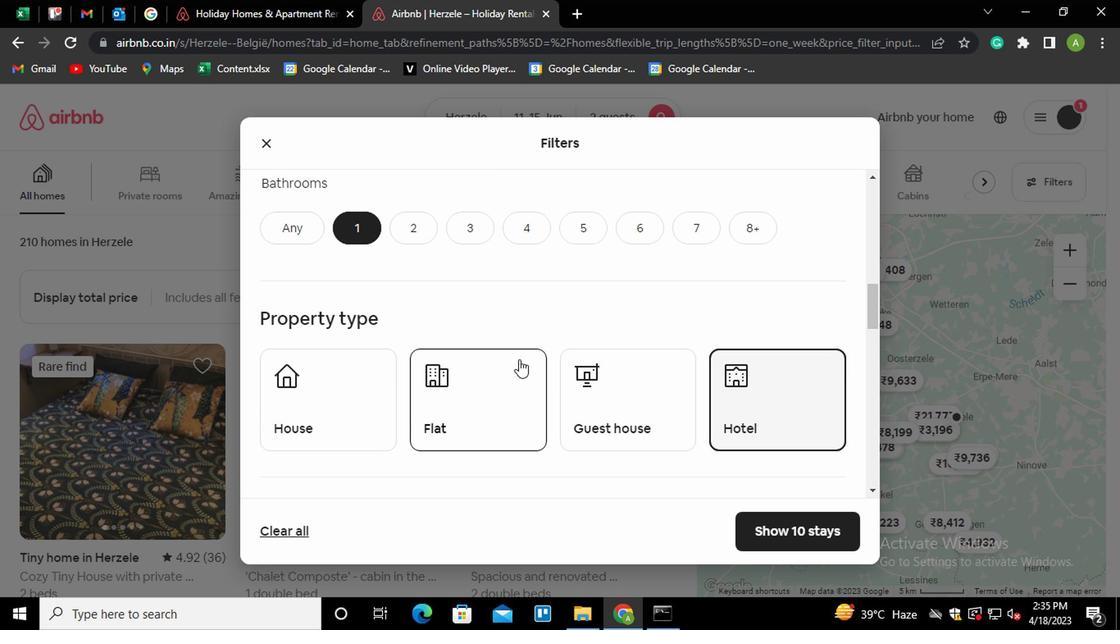 
Action: Mouse scrolled (518, 359) with delta (0, 0)
Screenshot: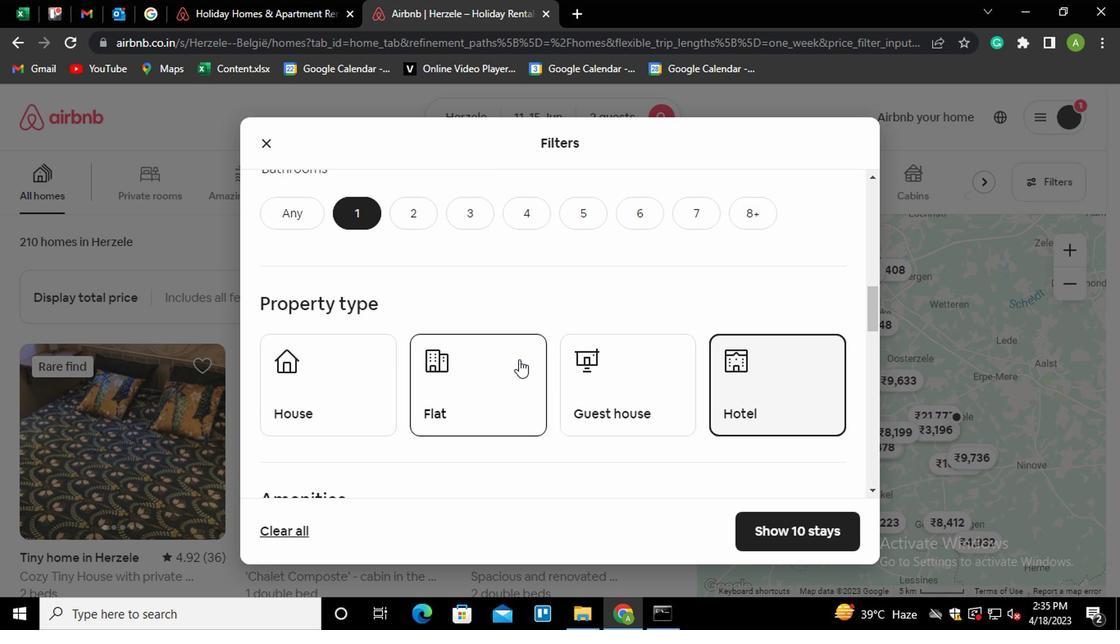 
Action: Mouse scrolled (518, 359) with delta (0, 0)
Screenshot: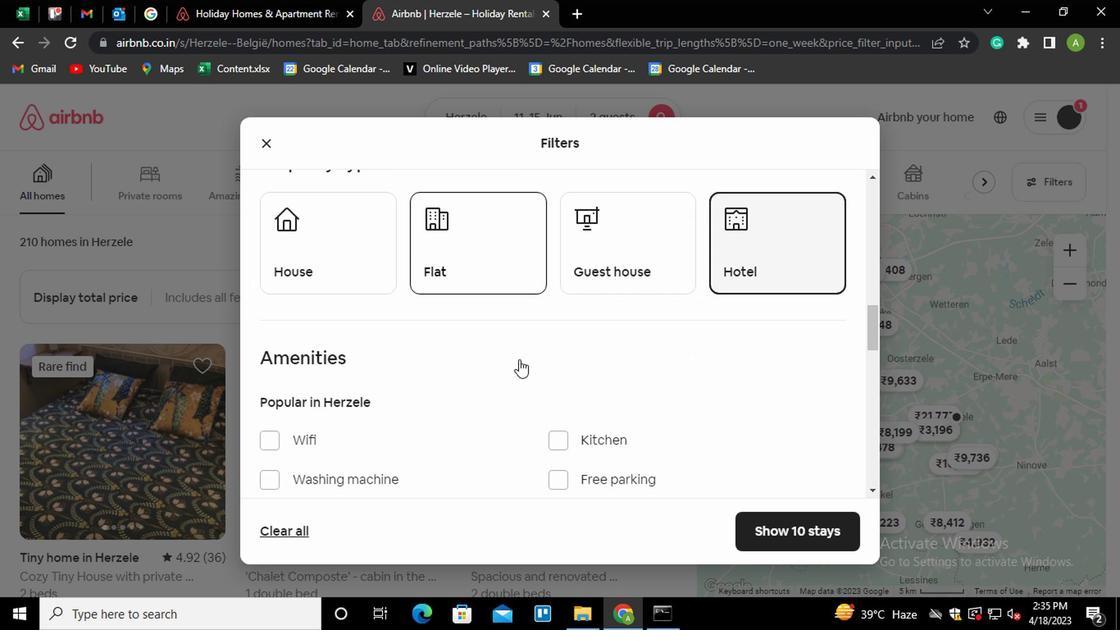
Action: Mouse scrolled (518, 359) with delta (0, 0)
Screenshot: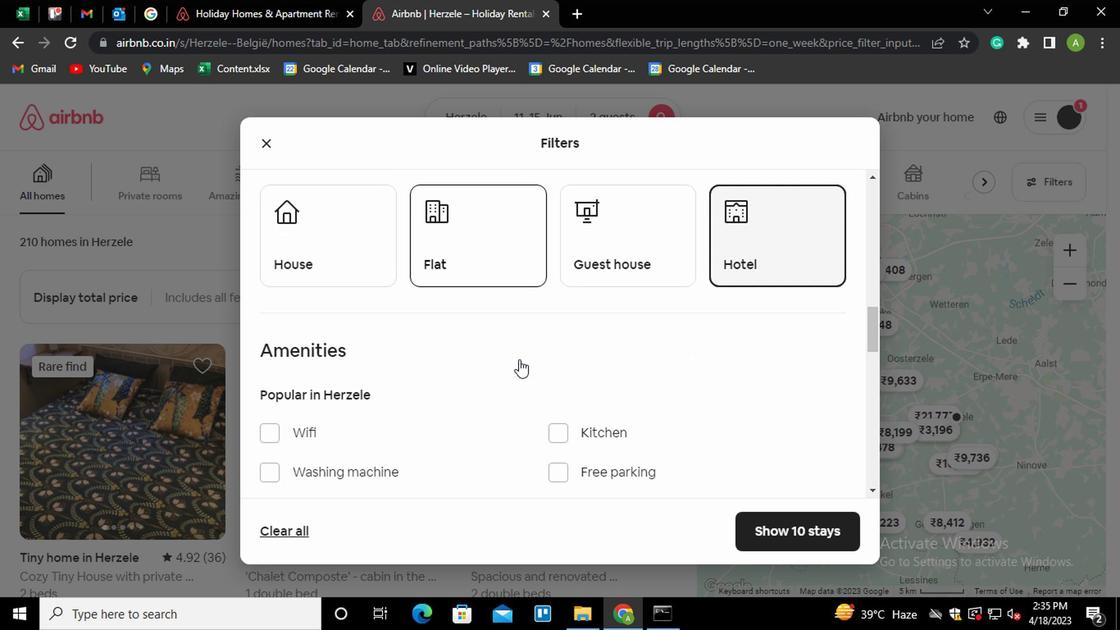 
Action: Mouse scrolled (518, 359) with delta (0, 0)
Screenshot: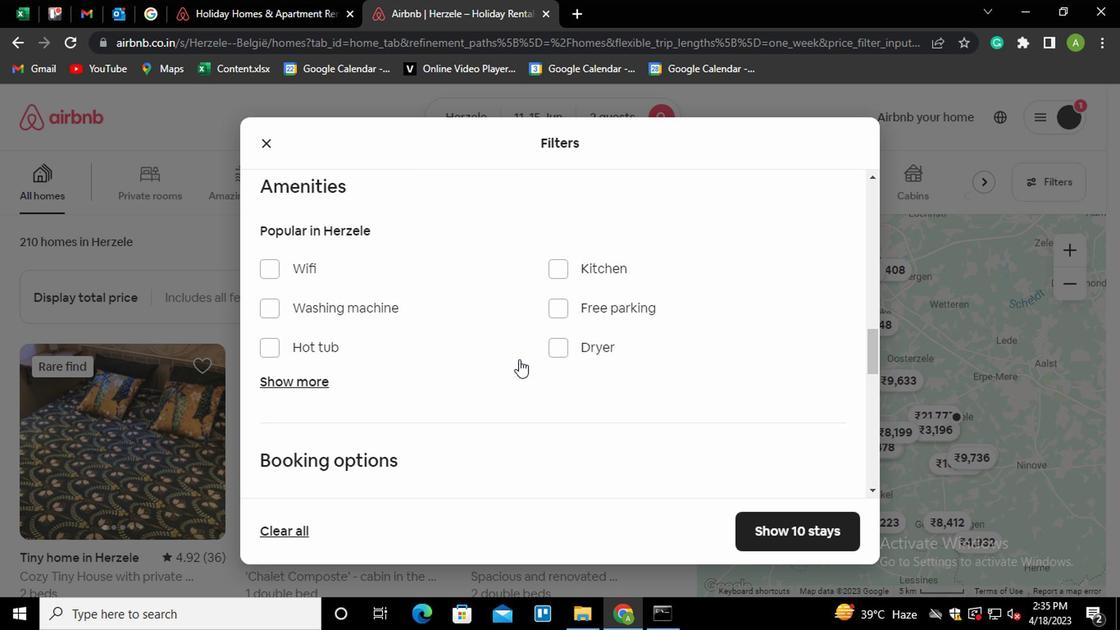 
Action: Mouse scrolled (518, 359) with delta (0, 0)
Screenshot: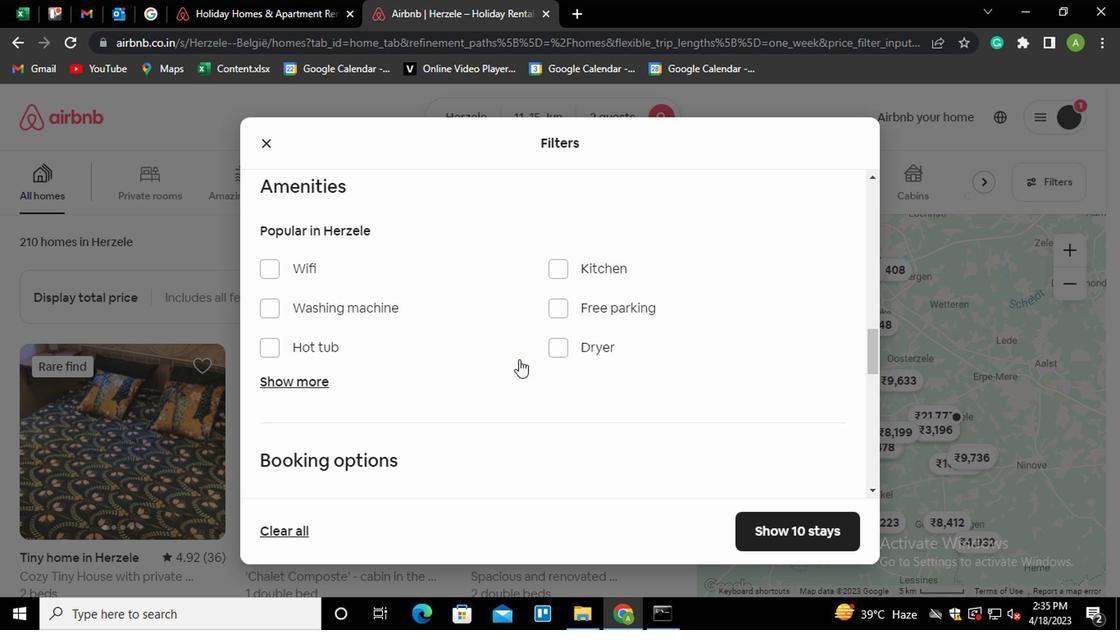 
Action: Mouse moved to (306, 223)
Screenshot: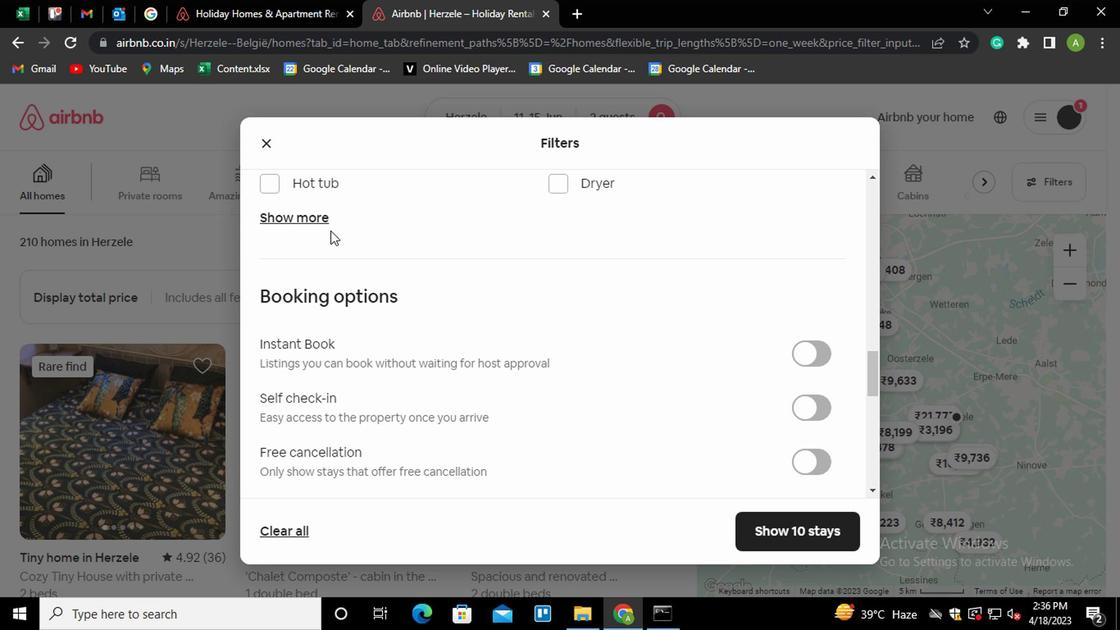 
Action: Mouse pressed left at (306, 223)
Screenshot: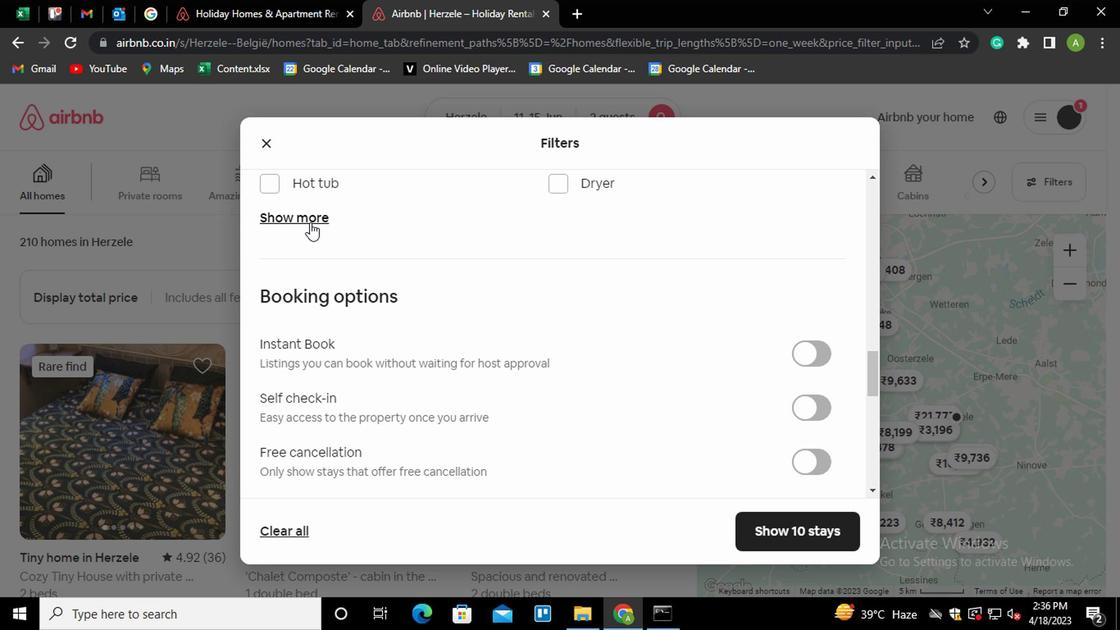 
Action: Mouse moved to (559, 277)
Screenshot: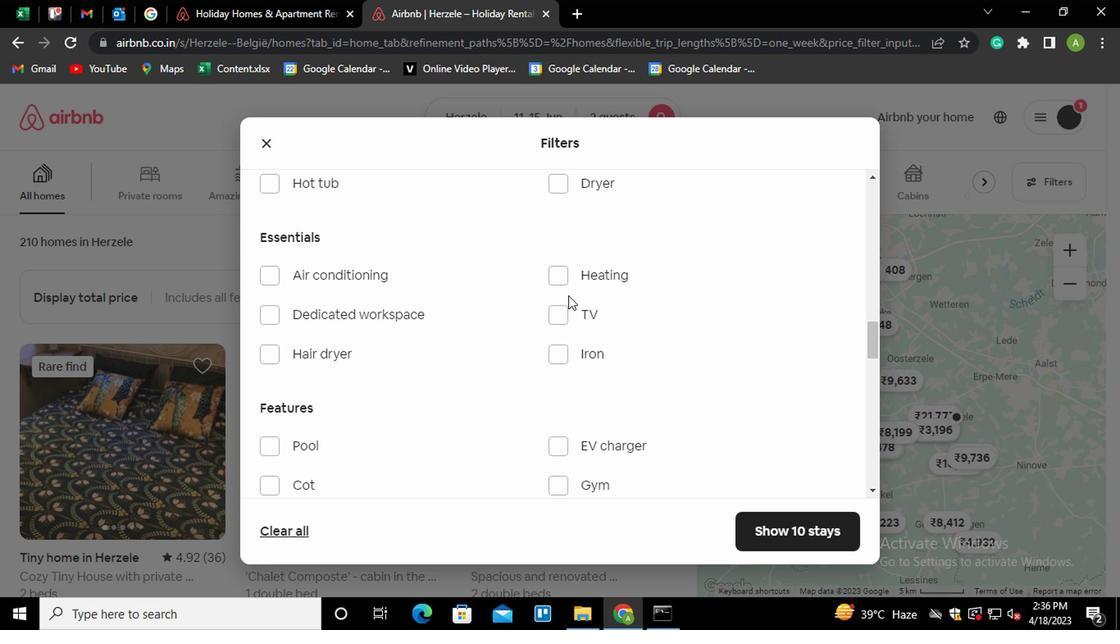 
Action: Mouse pressed left at (559, 277)
Screenshot: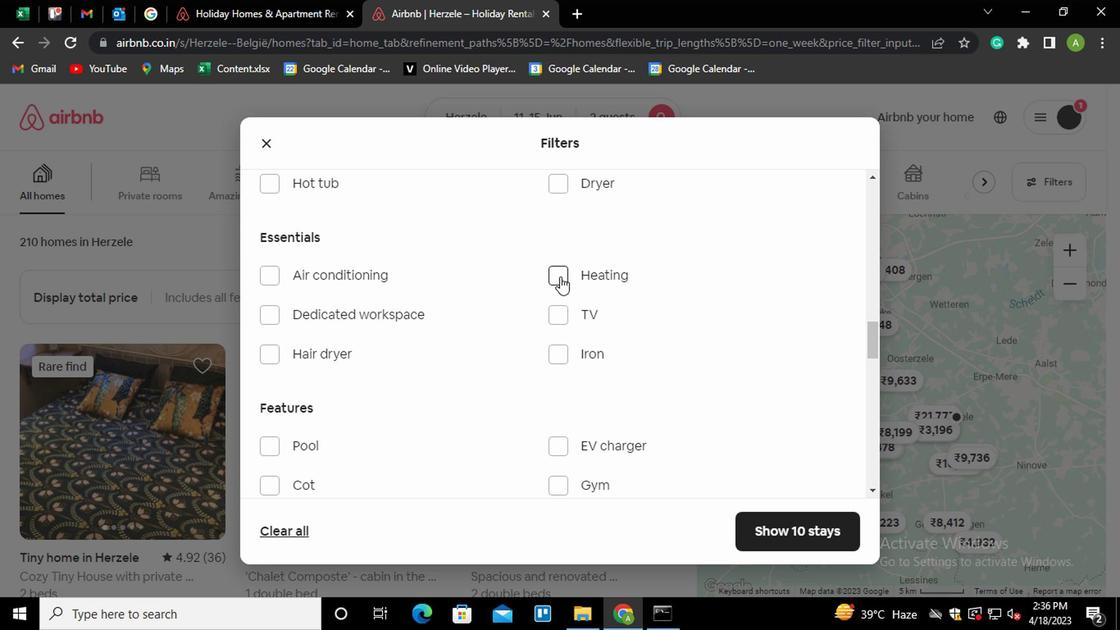 
Action: Mouse moved to (617, 322)
Screenshot: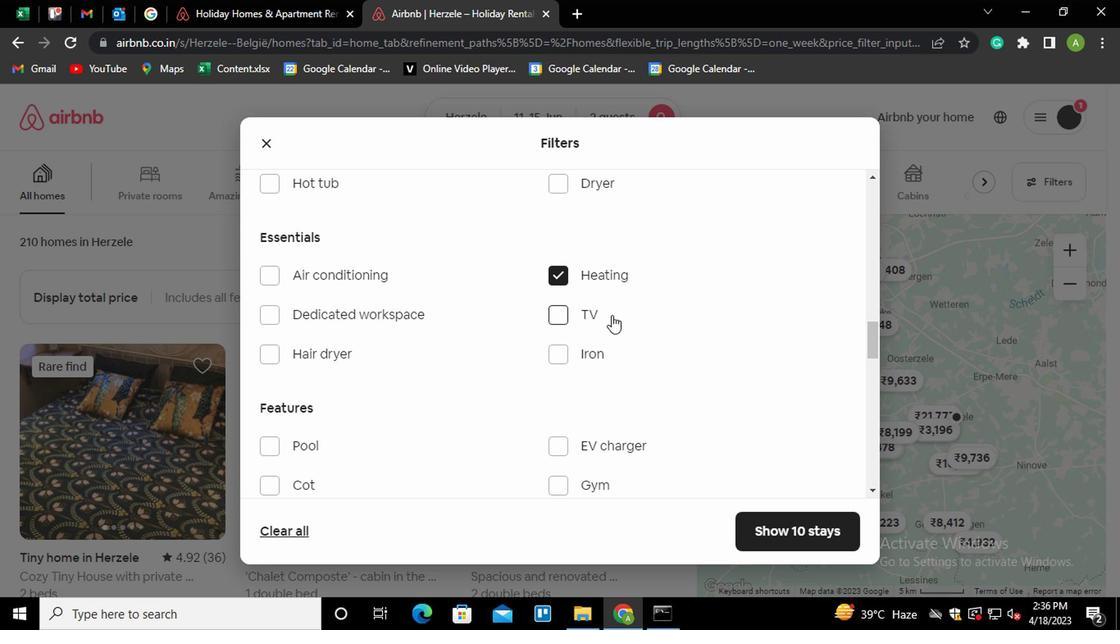 
Action: Mouse scrolled (617, 320) with delta (0, -1)
Screenshot: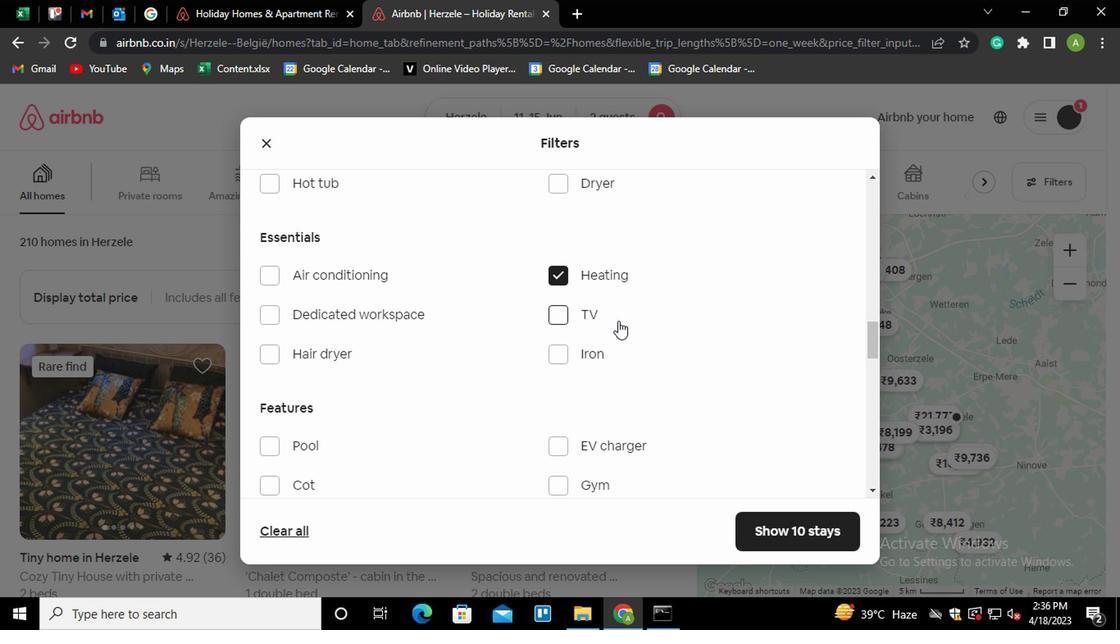 
Action: Mouse scrolled (617, 320) with delta (0, -1)
Screenshot: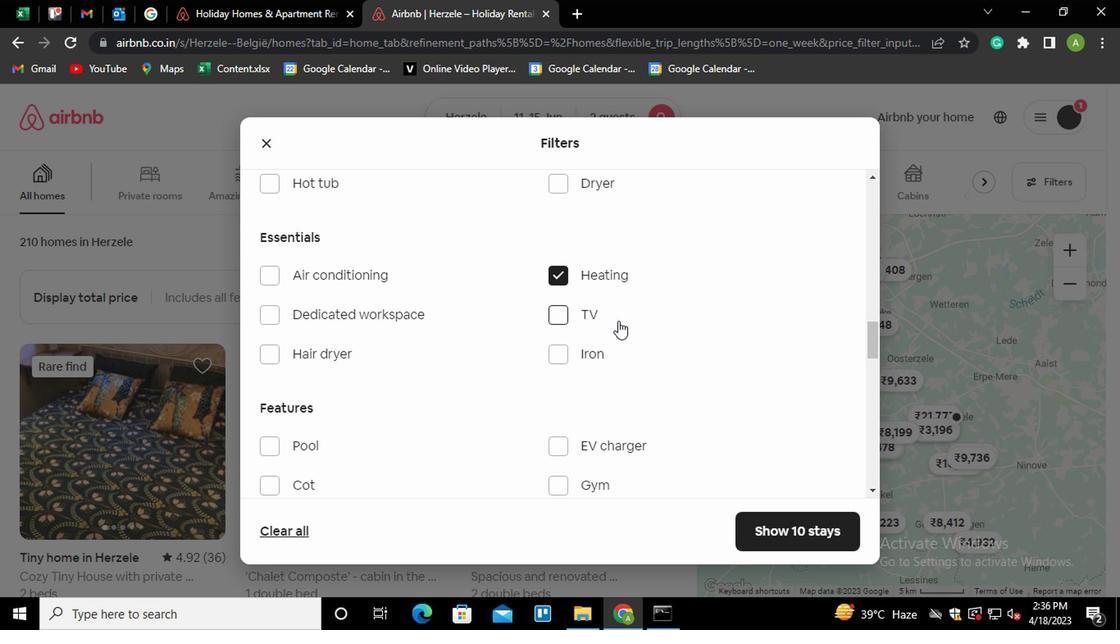 
Action: Mouse scrolled (617, 320) with delta (0, -1)
Screenshot: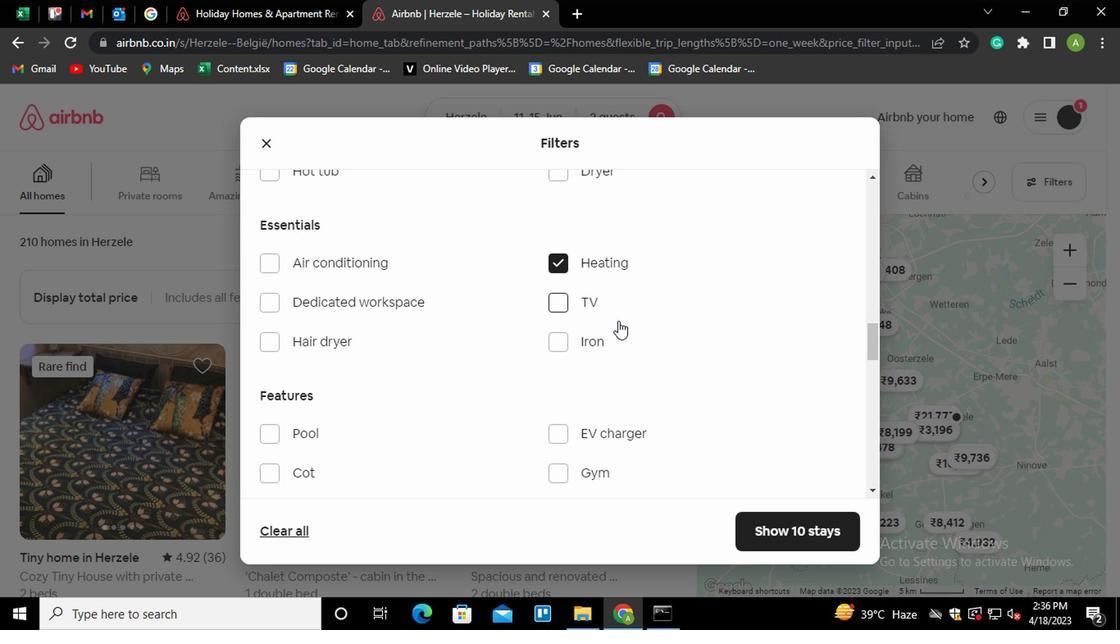 
Action: Mouse scrolled (617, 320) with delta (0, -1)
Screenshot: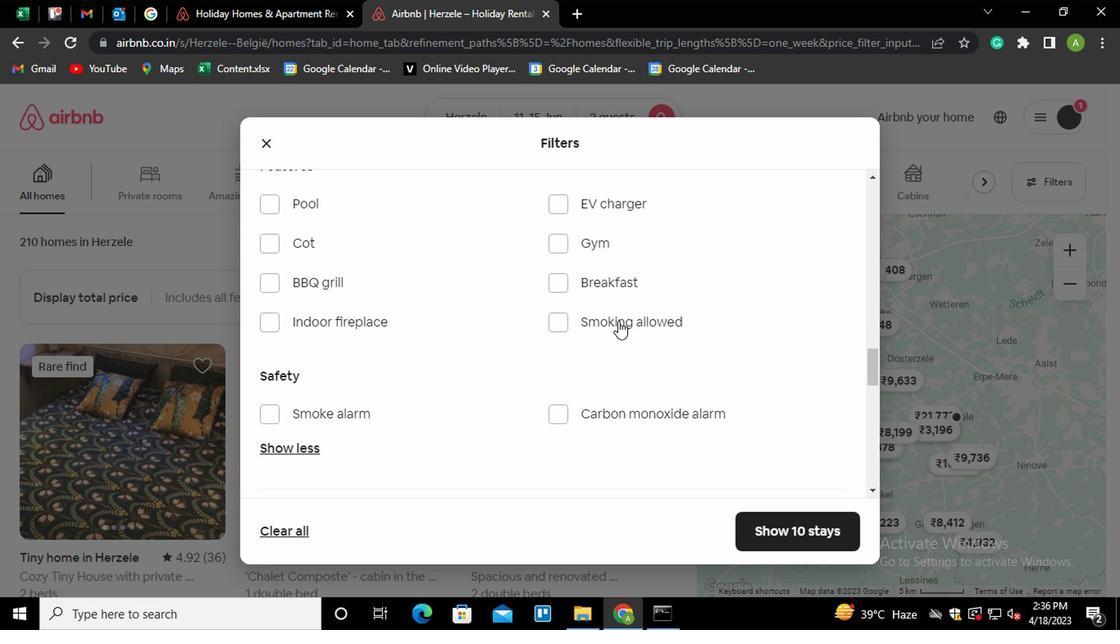 
Action: Mouse scrolled (617, 320) with delta (0, -1)
Screenshot: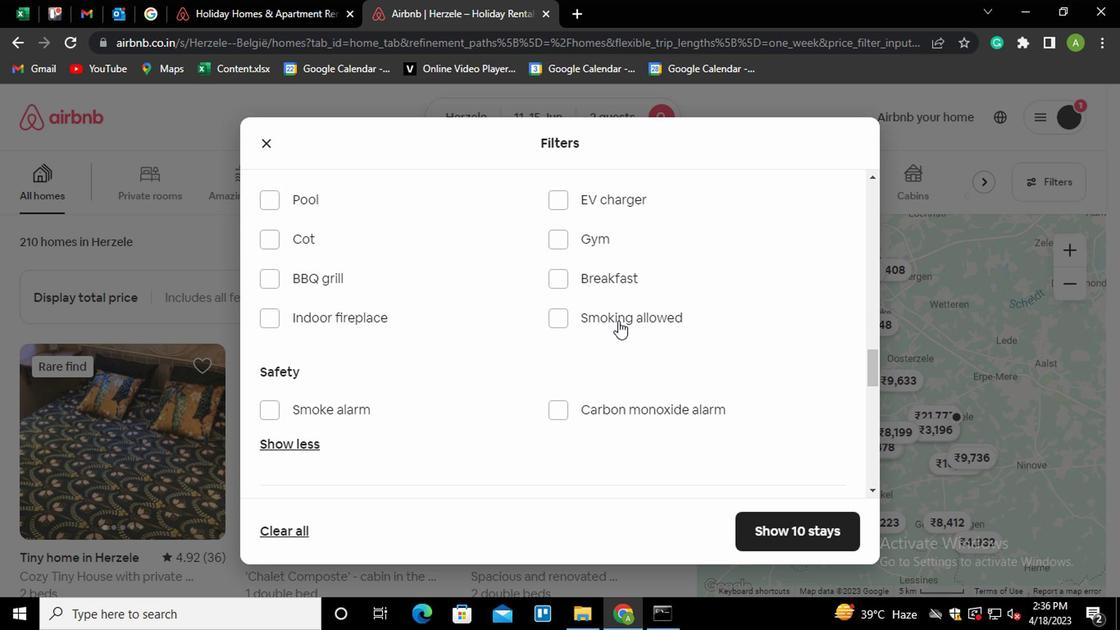 
Action: Mouse scrolled (617, 320) with delta (0, -1)
Screenshot: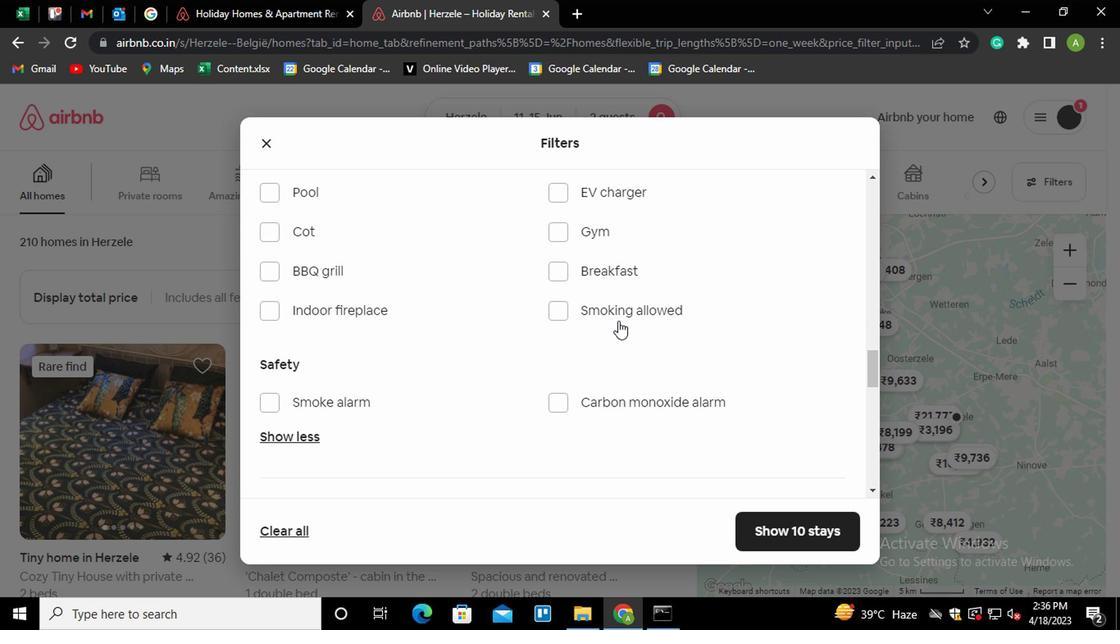 
Action: Mouse moved to (789, 390)
Screenshot: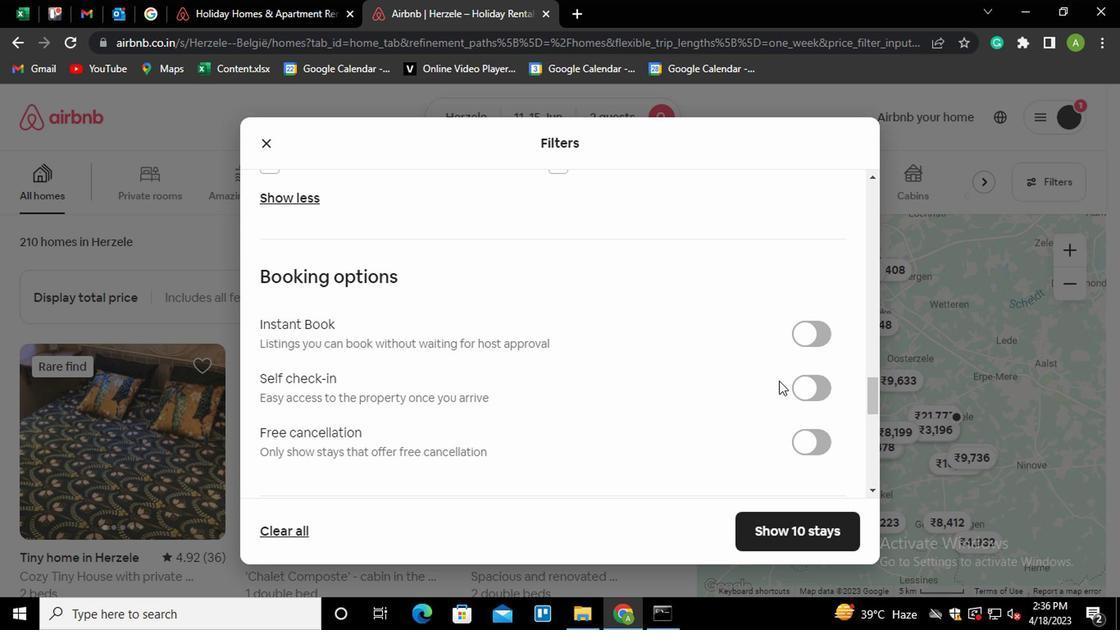 
Action: Mouse pressed left at (789, 390)
Screenshot: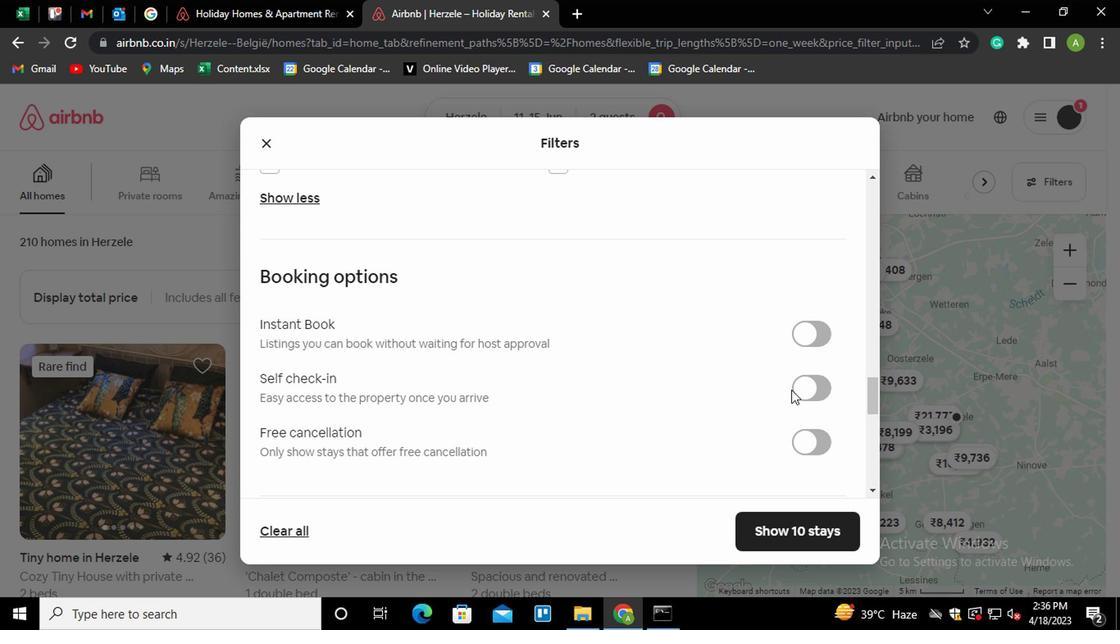 
Action: Mouse moved to (799, 388)
Screenshot: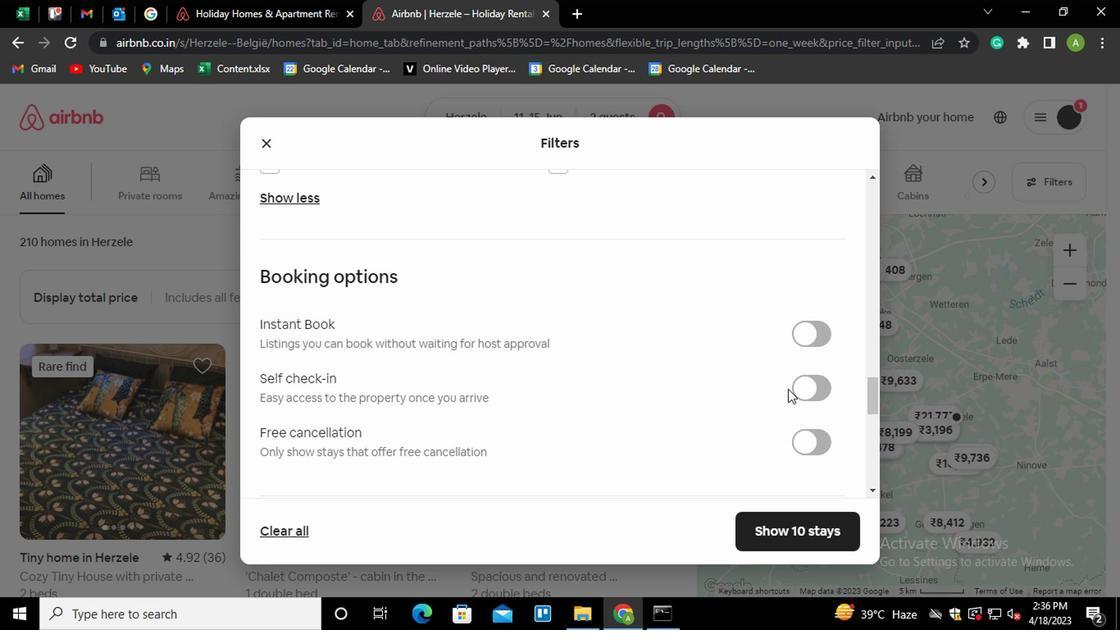 
Action: Mouse pressed left at (799, 388)
Screenshot: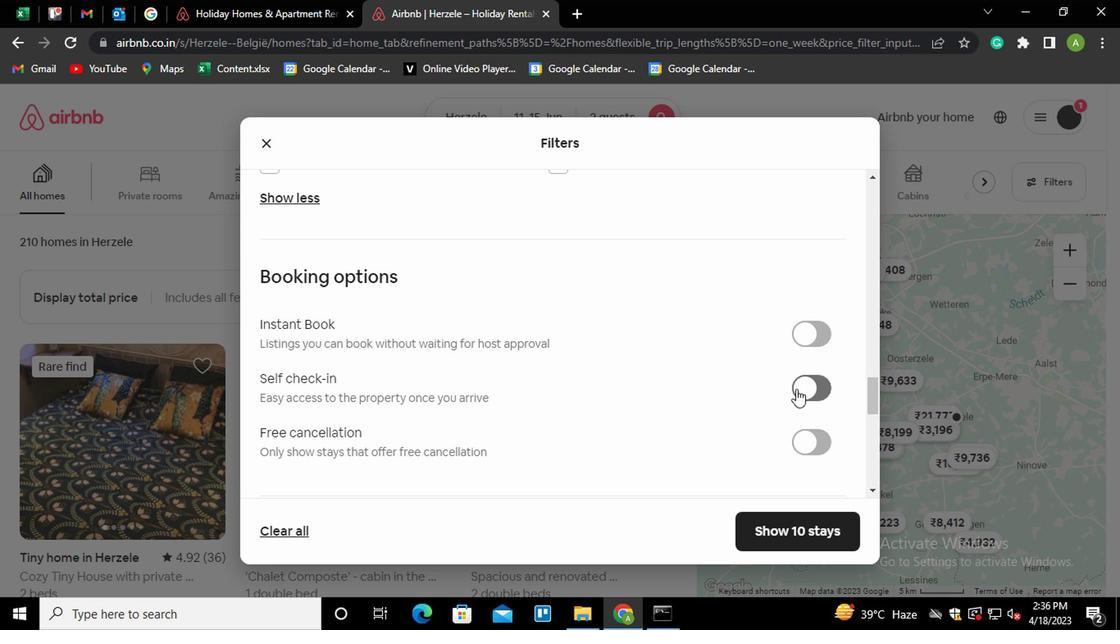 
Action: Mouse moved to (699, 361)
Screenshot: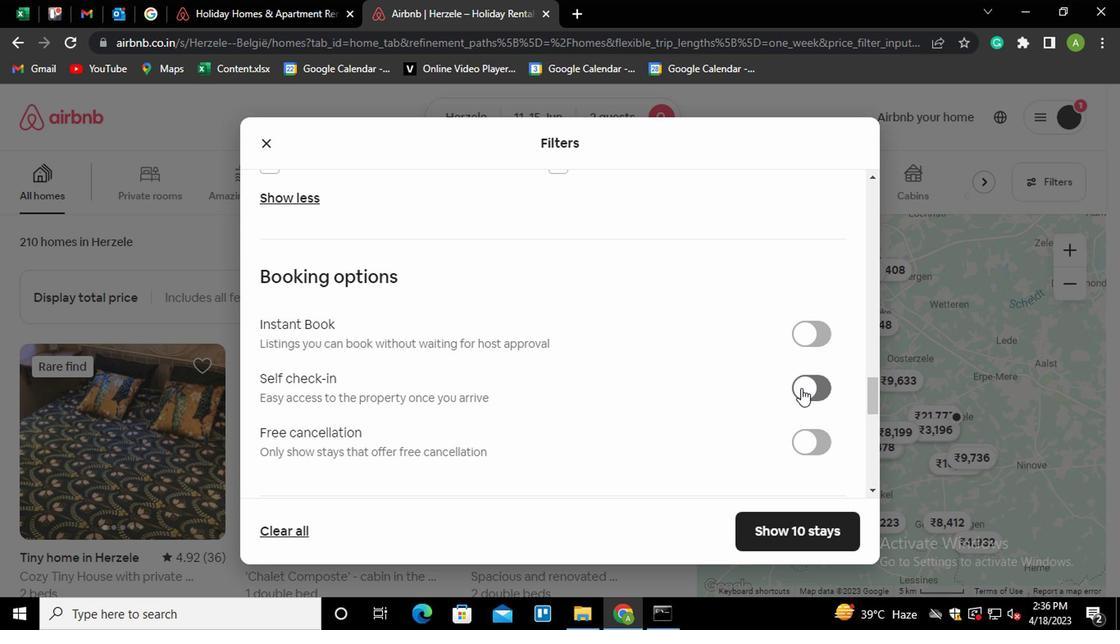 
Action: Mouse scrolled (699, 360) with delta (0, -1)
Screenshot: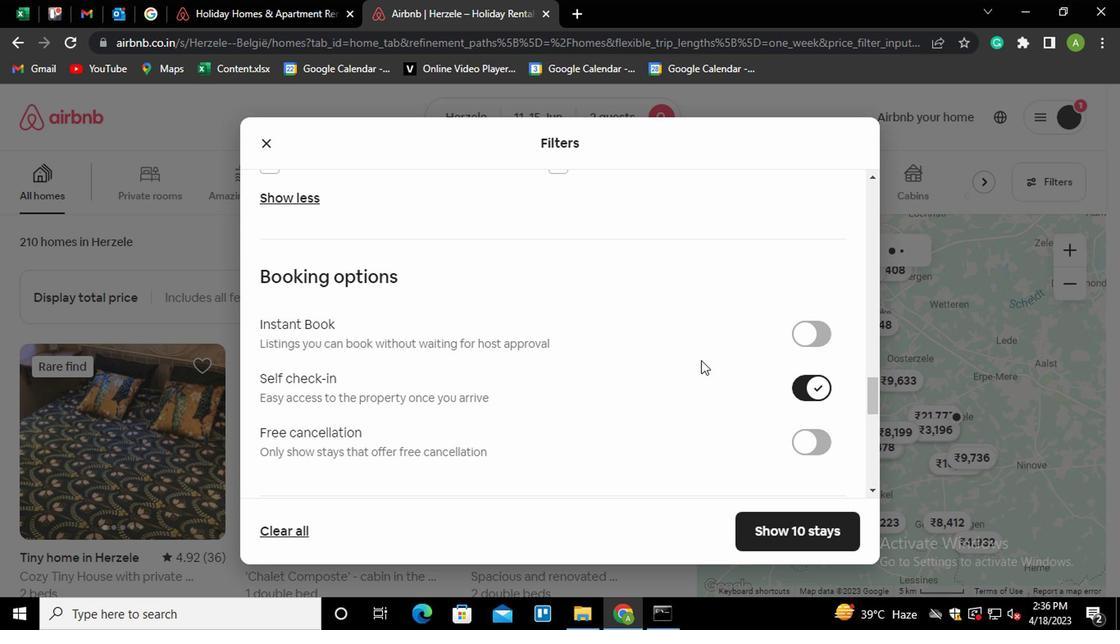
Action: Mouse scrolled (699, 360) with delta (0, -1)
Screenshot: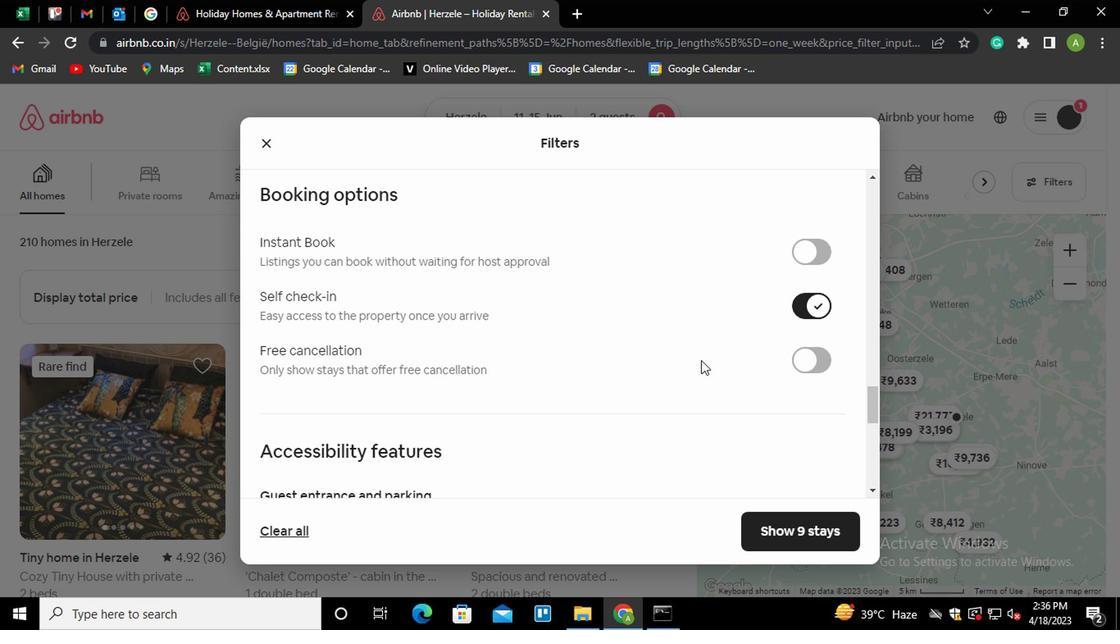 
Action: Mouse scrolled (699, 360) with delta (0, -1)
Screenshot: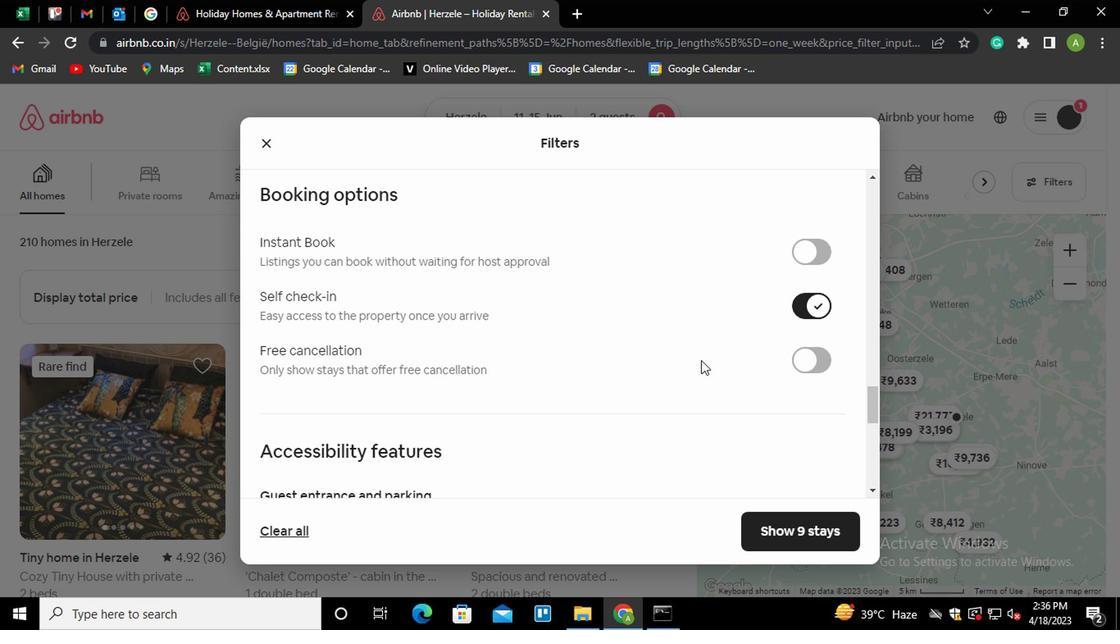 
Action: Mouse scrolled (699, 360) with delta (0, -1)
Screenshot: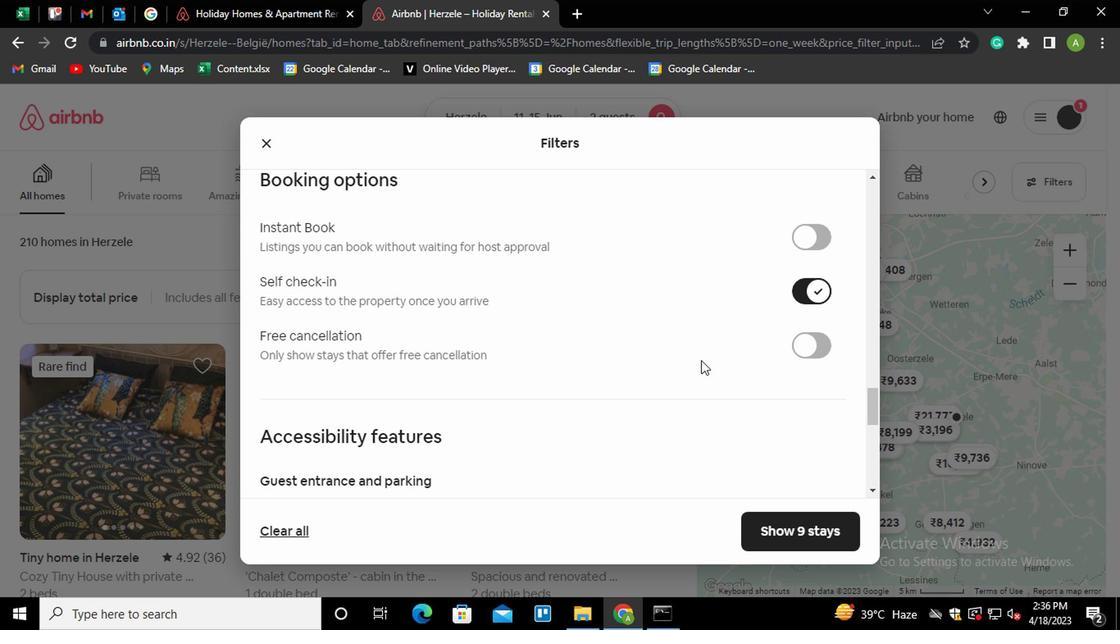 
Action: Mouse scrolled (699, 360) with delta (0, -1)
Screenshot: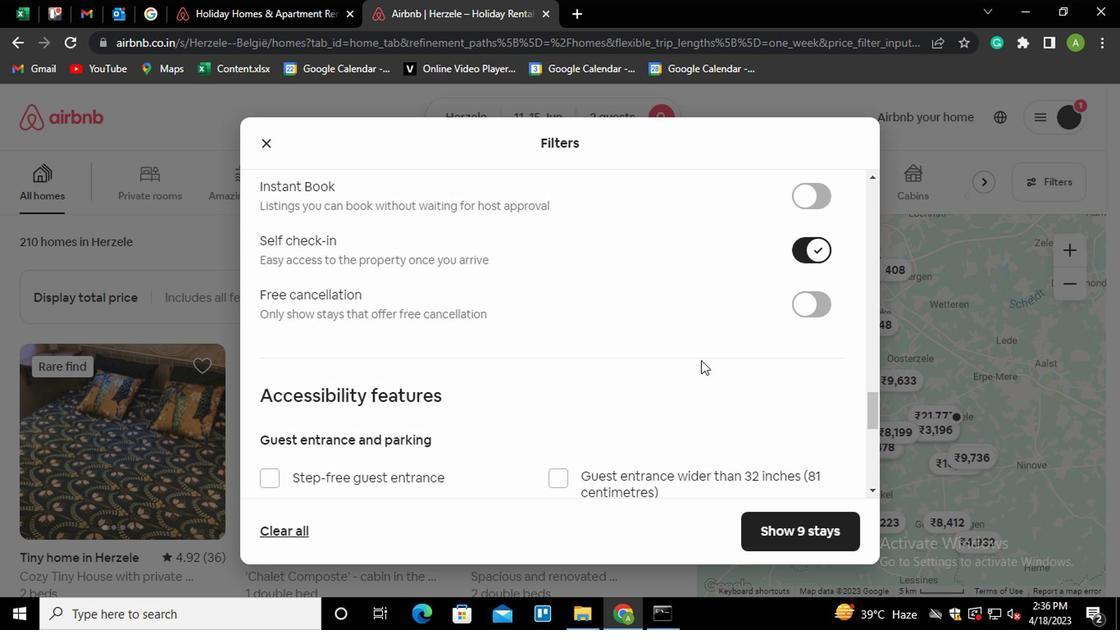 
Action: Mouse scrolled (699, 360) with delta (0, -1)
Screenshot: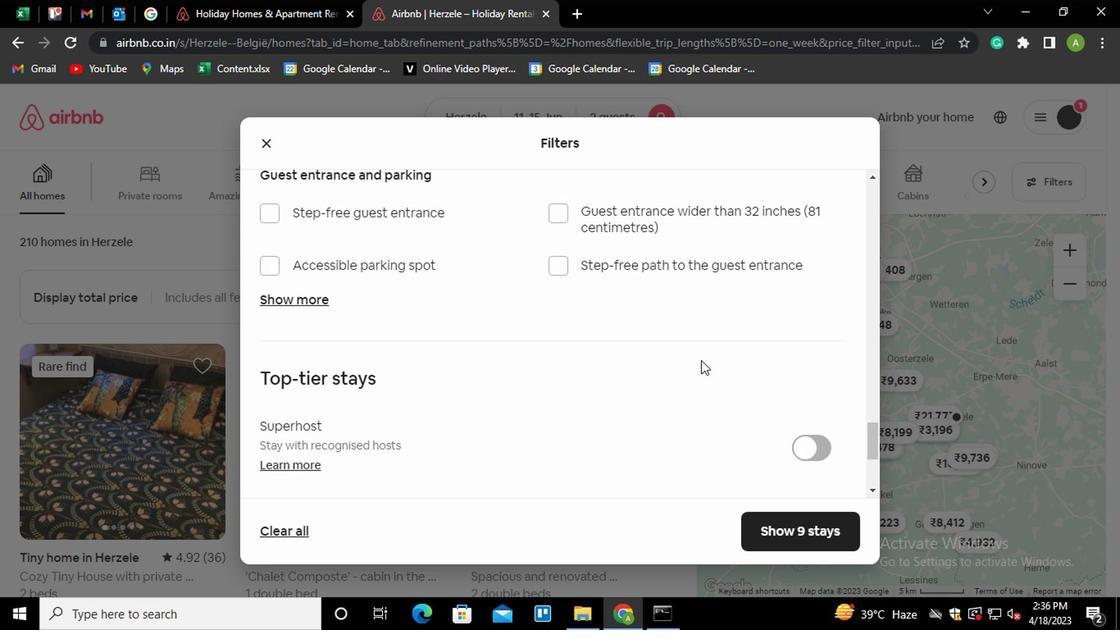 
Action: Mouse scrolled (699, 360) with delta (0, -1)
Screenshot: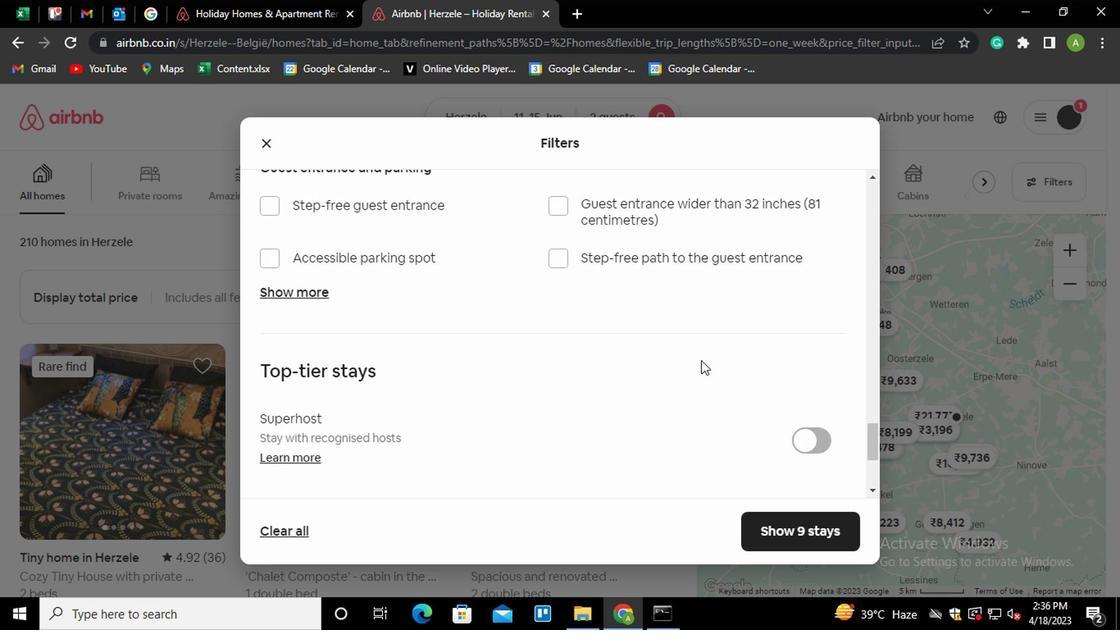 
Action: Mouse moved to (318, 426)
Screenshot: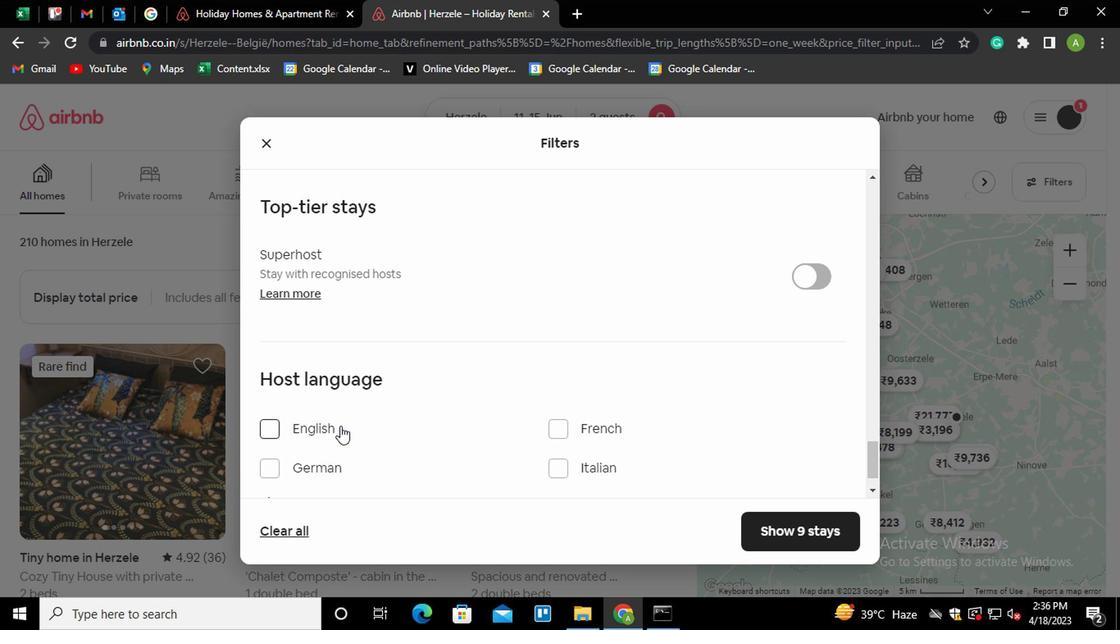 
Action: Mouse pressed left at (318, 426)
Screenshot: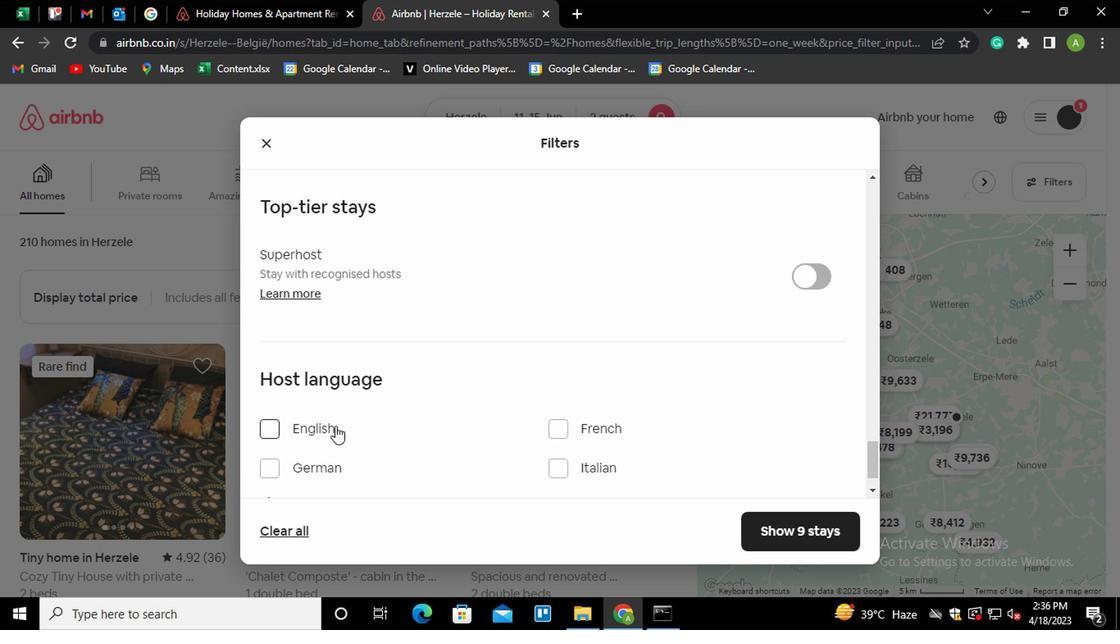 
Action: Mouse moved to (760, 530)
Screenshot: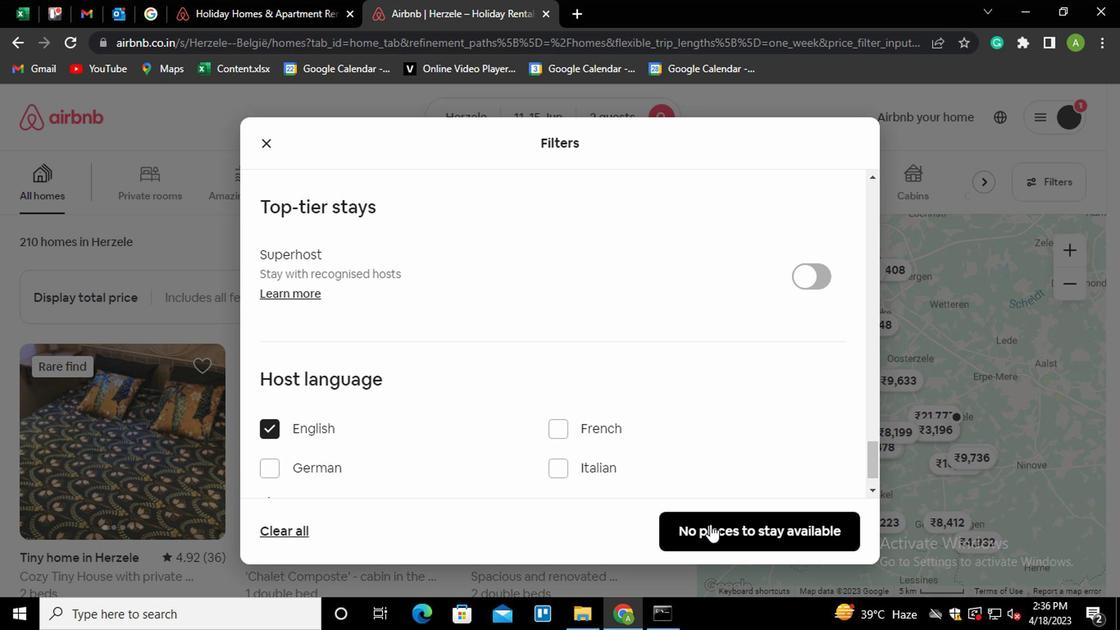 
Action: Mouse pressed left at (760, 530)
Screenshot: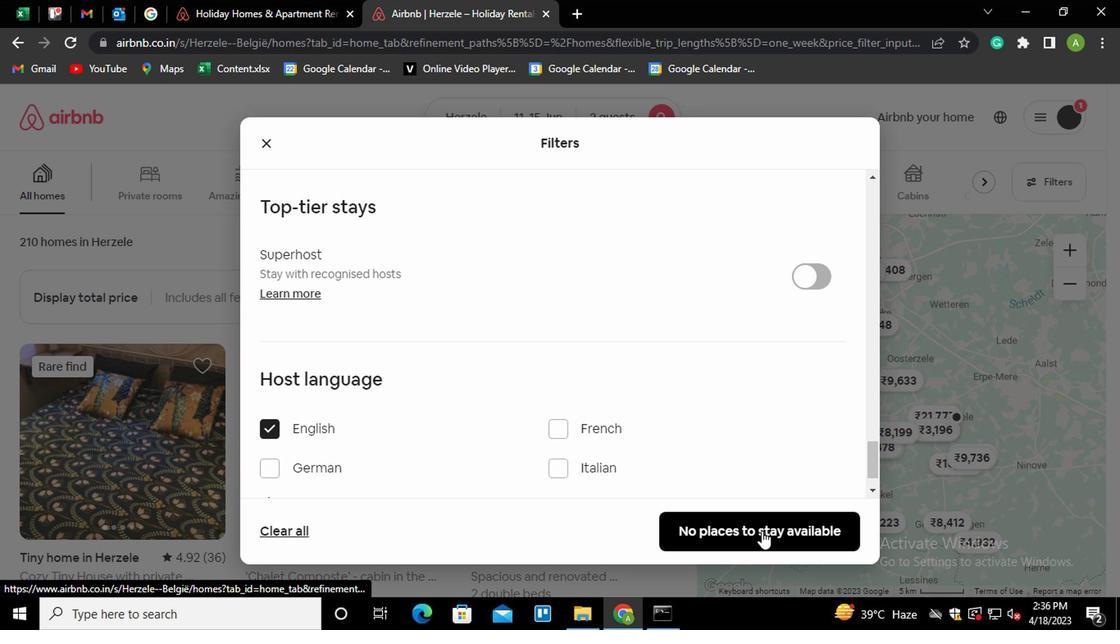 
